 Task: Open a blank sheet, save the file as cake.txt Insert a picture of 'Cake' with name  ' Cake.png ' Apply border to the image, change style to Dotted Line, color Tan and width '2 pt'
Action: Mouse moved to (1325, 92)
Screenshot: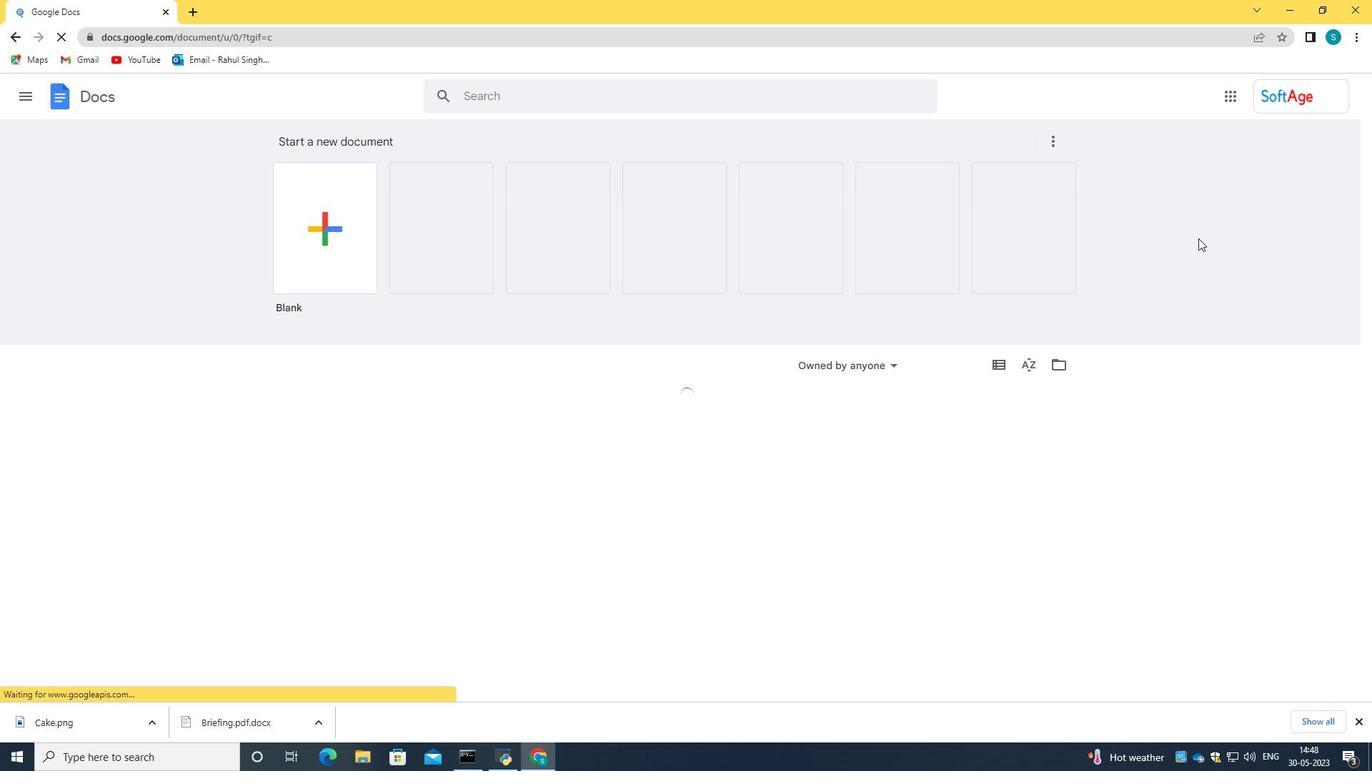 
Action: Mouse pressed left at (1325, 92)
Screenshot: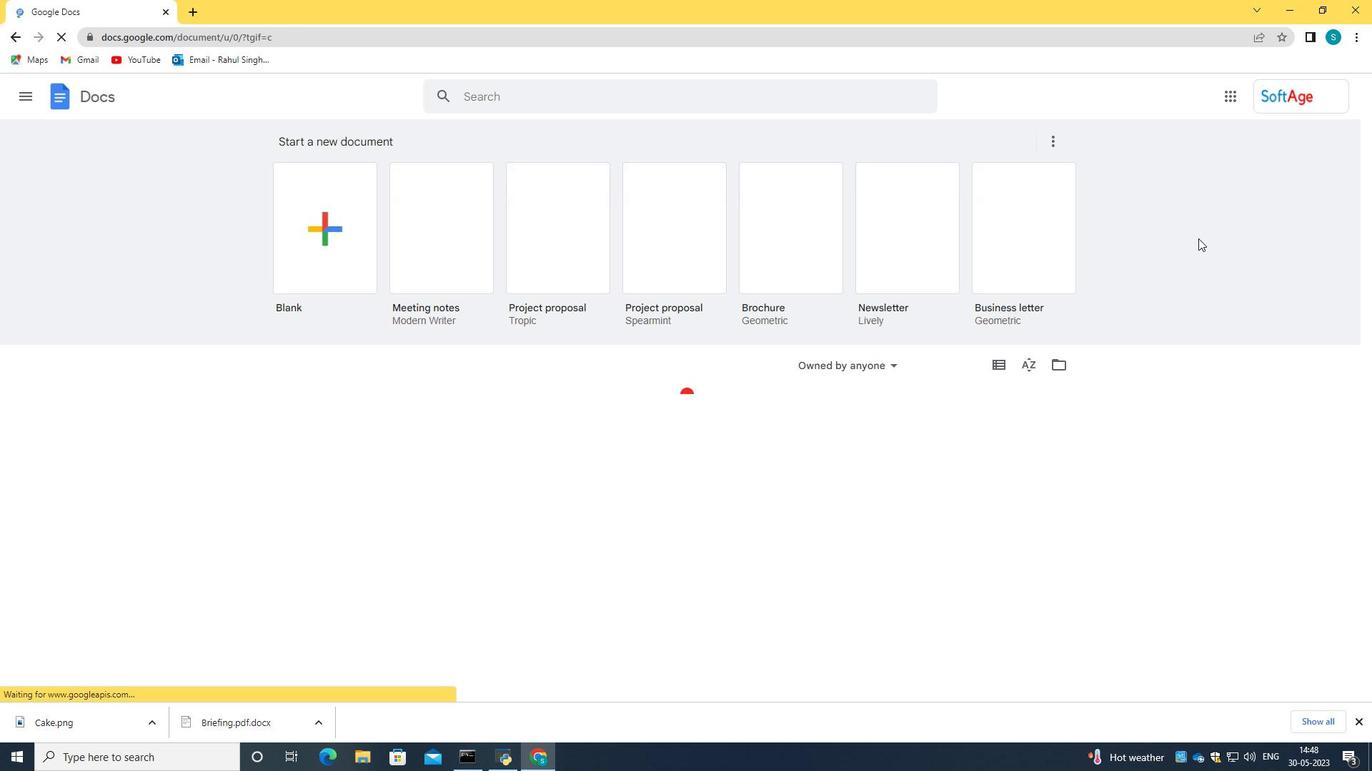 
Action: Mouse moved to (1204, 247)
Screenshot: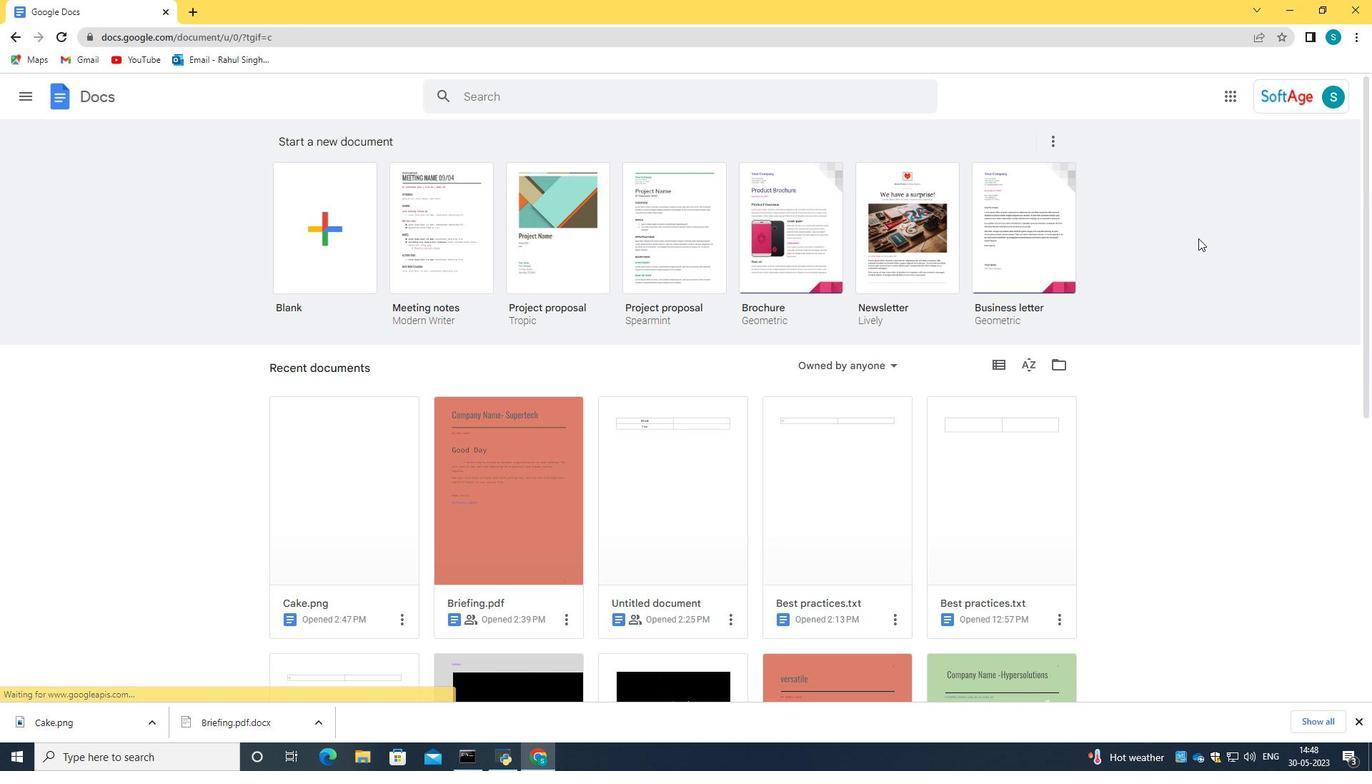 
Action: Mouse pressed left at (1204, 247)
Screenshot: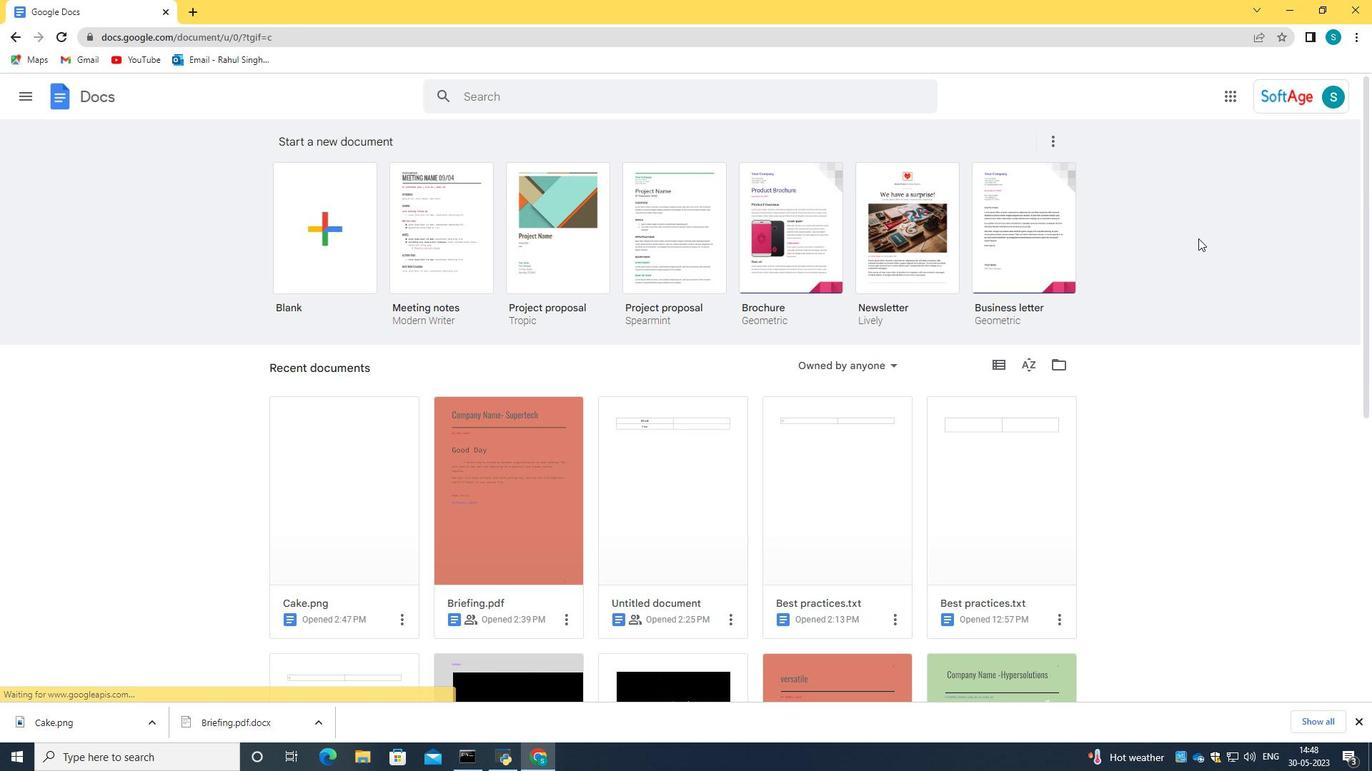 
Action: Mouse moved to (360, 243)
Screenshot: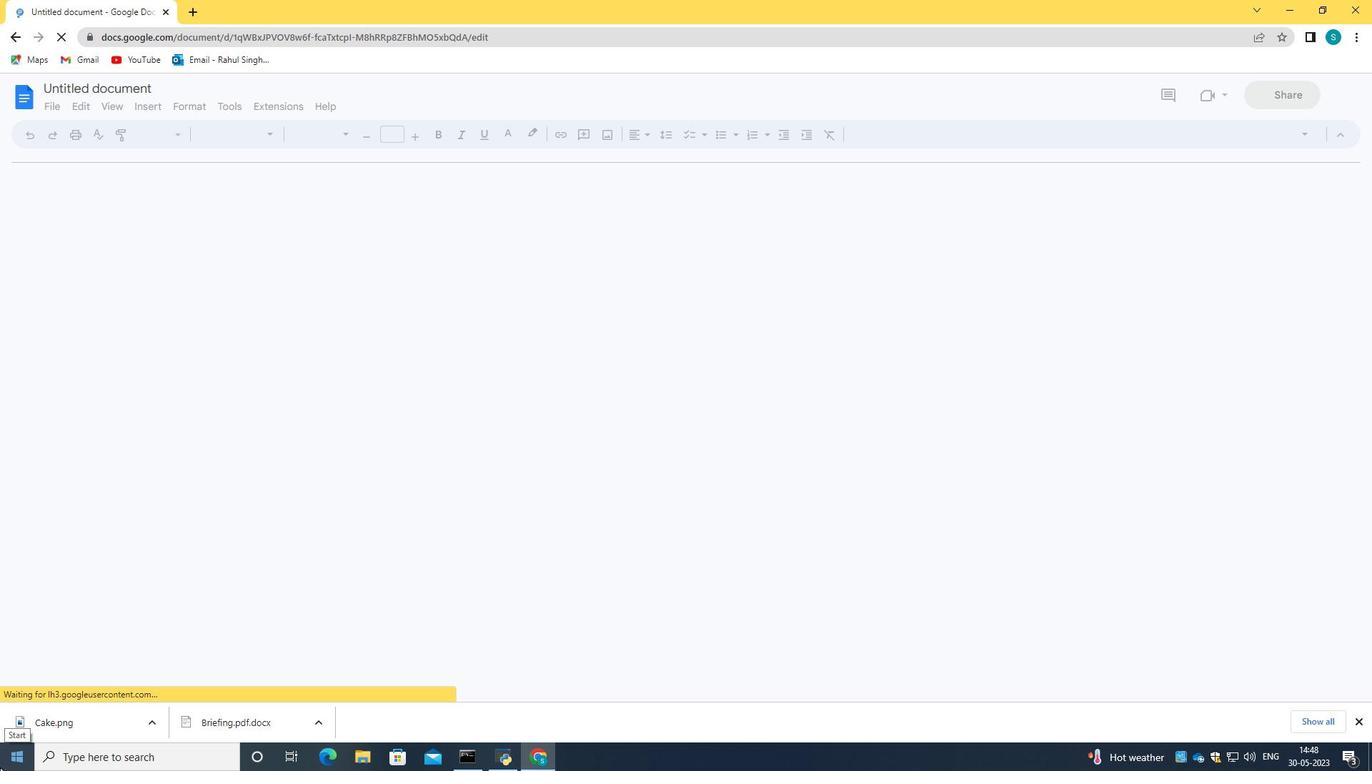 
Action: Mouse pressed left at (360, 243)
Screenshot: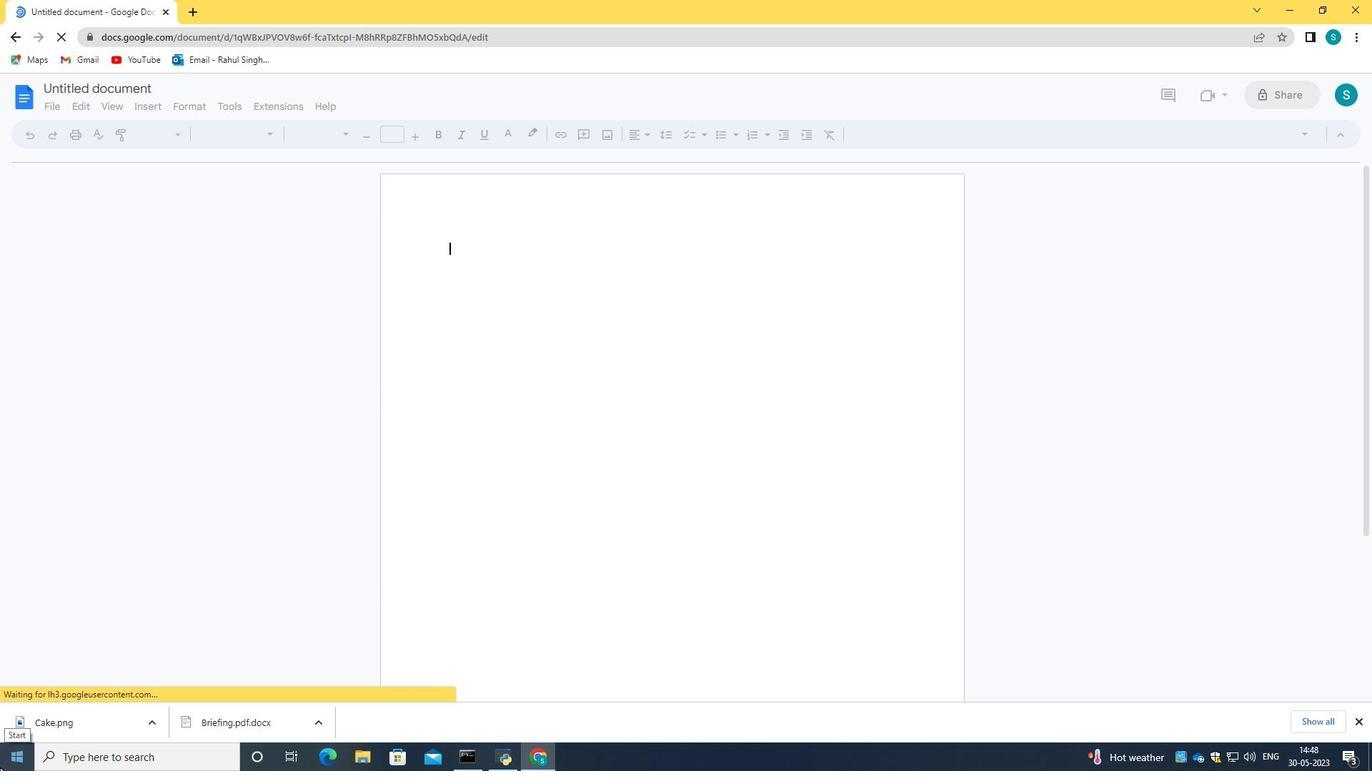
Action: Mouse moved to (525, 248)
Screenshot: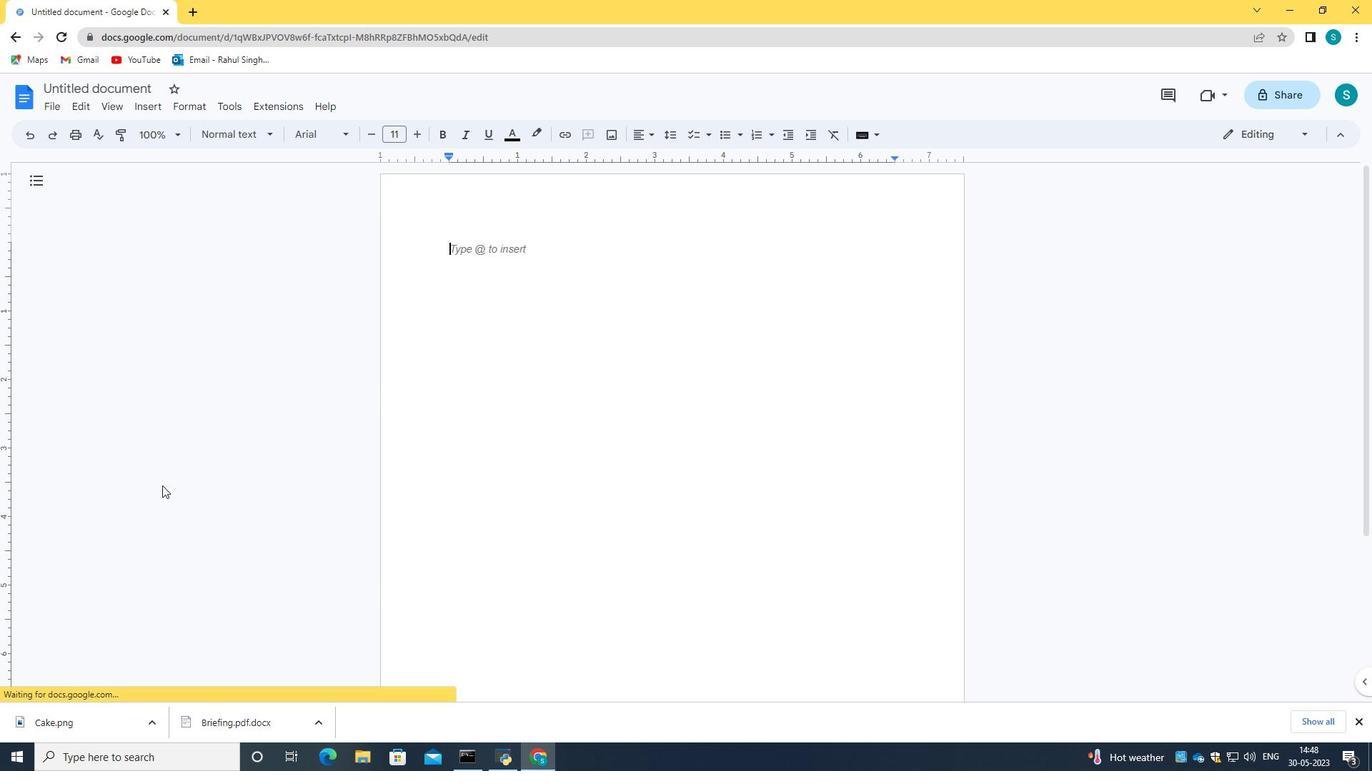 
Action: Mouse pressed left at (525, 248)
Screenshot: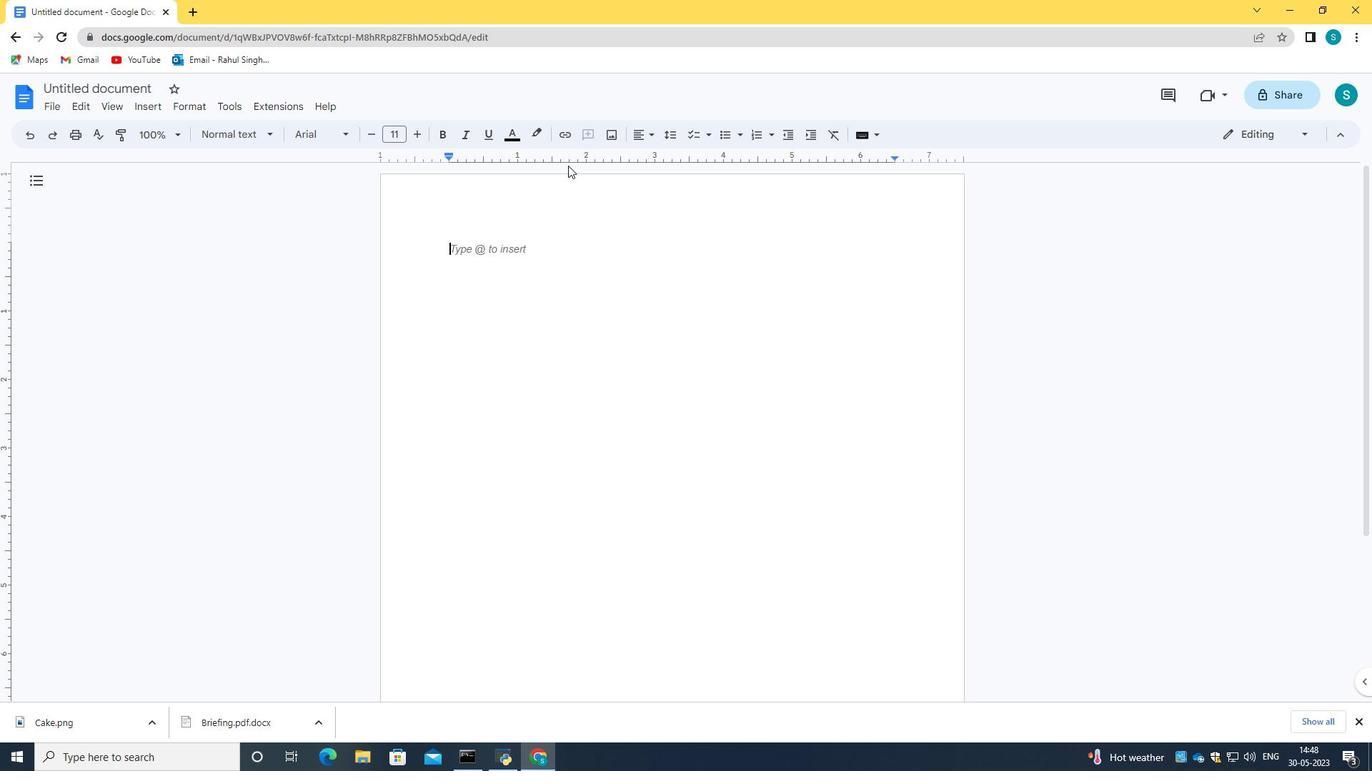 
Action: Mouse moved to (194, 10)
Screenshot: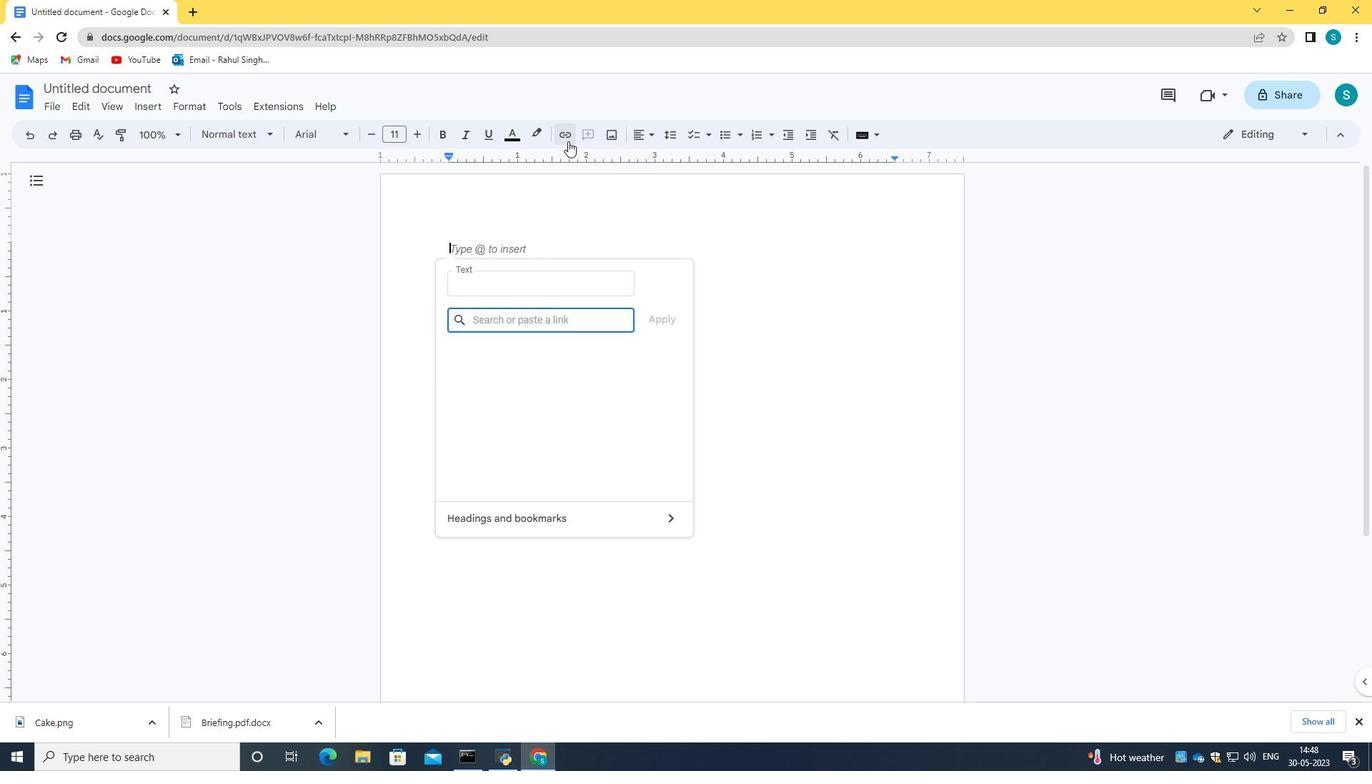 
Action: Mouse pressed left at (194, 10)
Screenshot: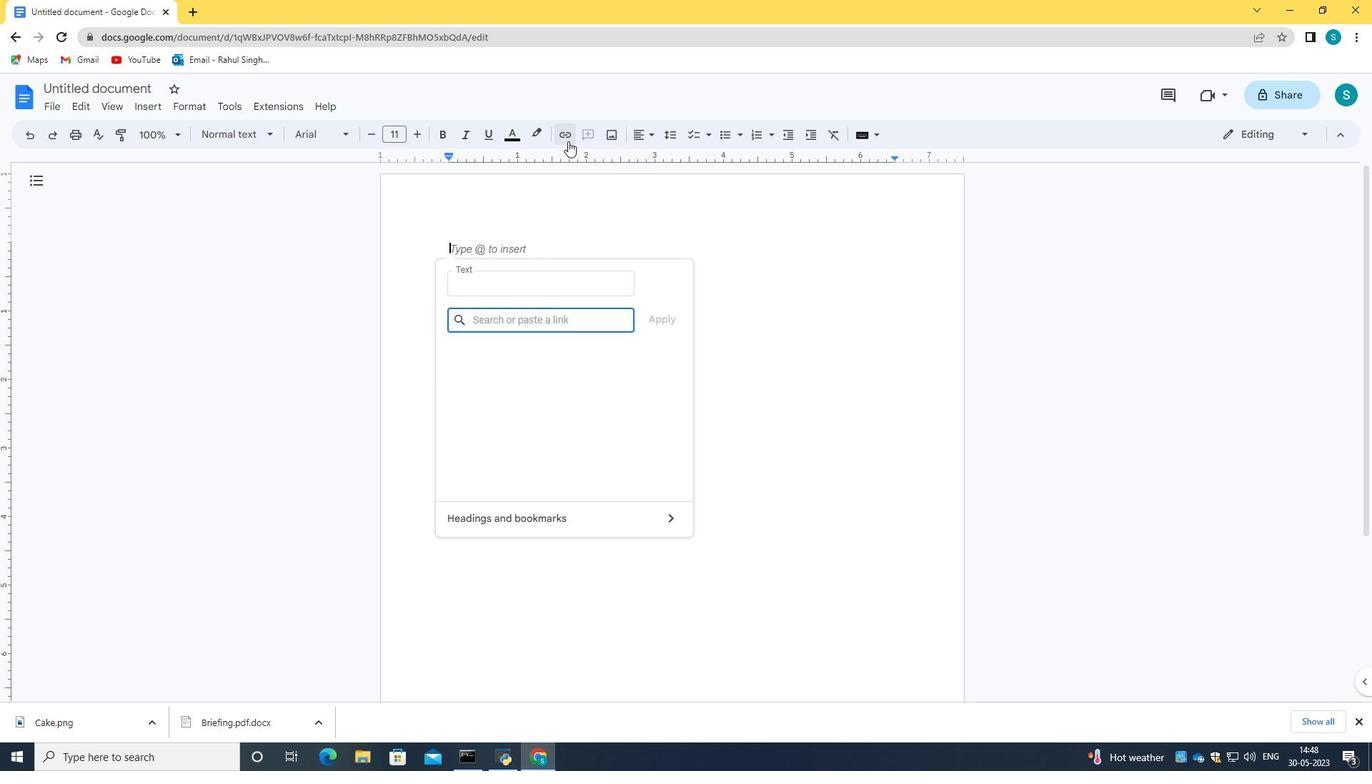 
Action: Mouse moved to (78, 0)
Screenshot: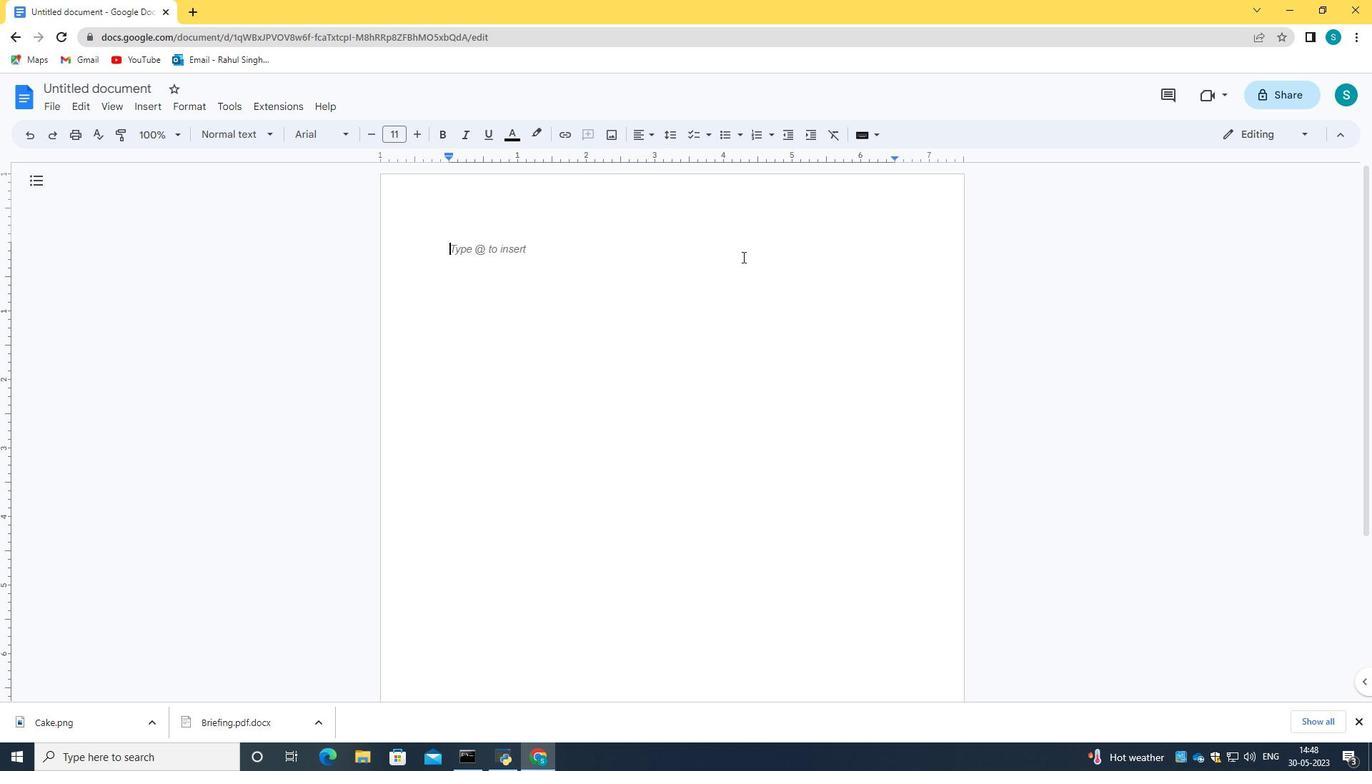 
Action: Mouse pressed left at (78, 0)
Screenshot: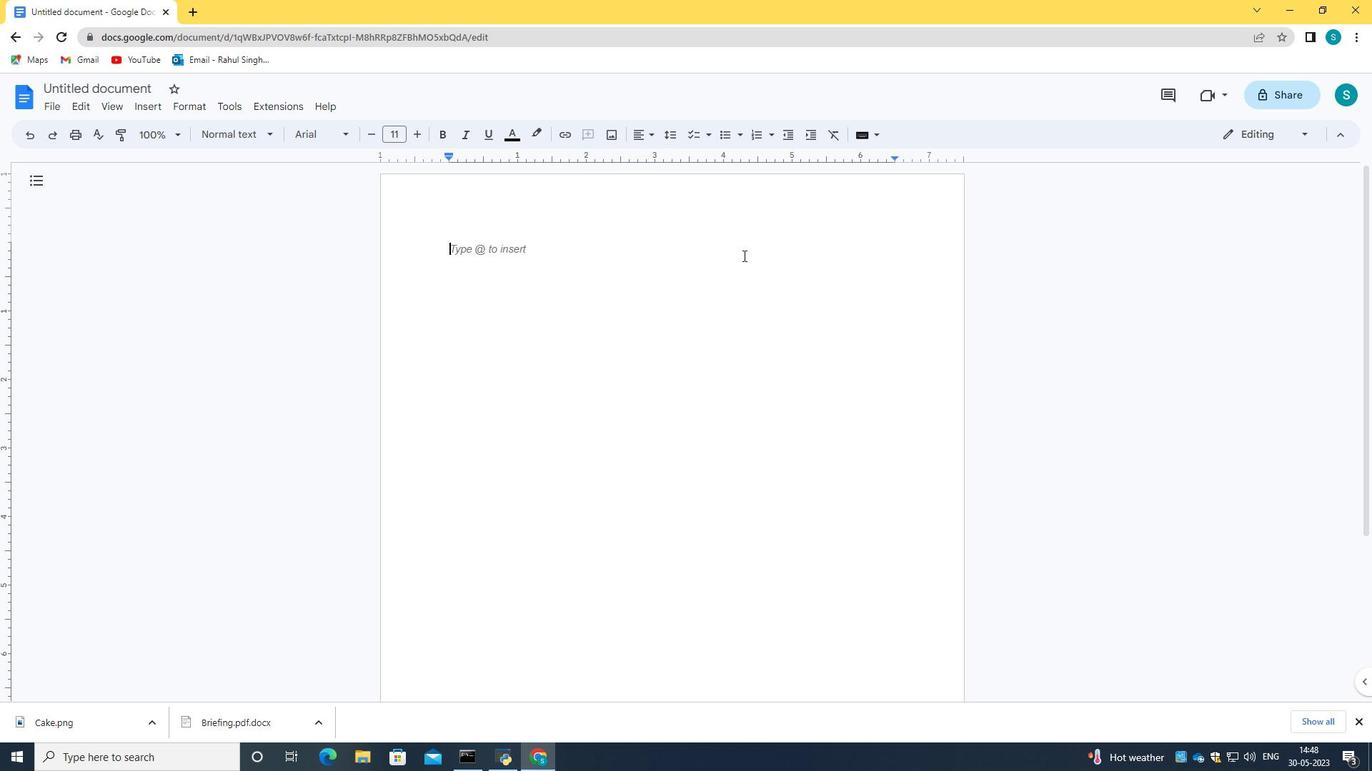 
Action: Mouse moved to (82, 87)
Screenshot: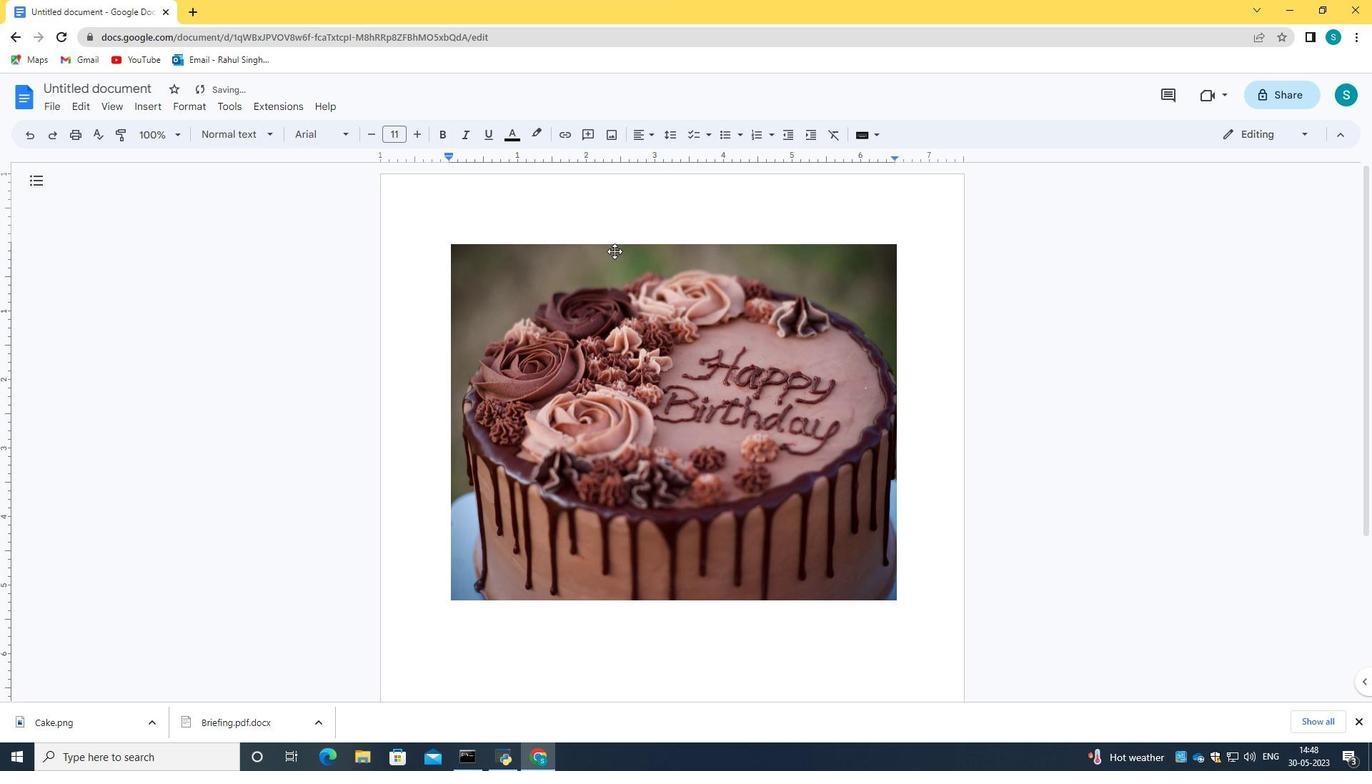
Action: Mouse pressed left at (82, 87)
Screenshot: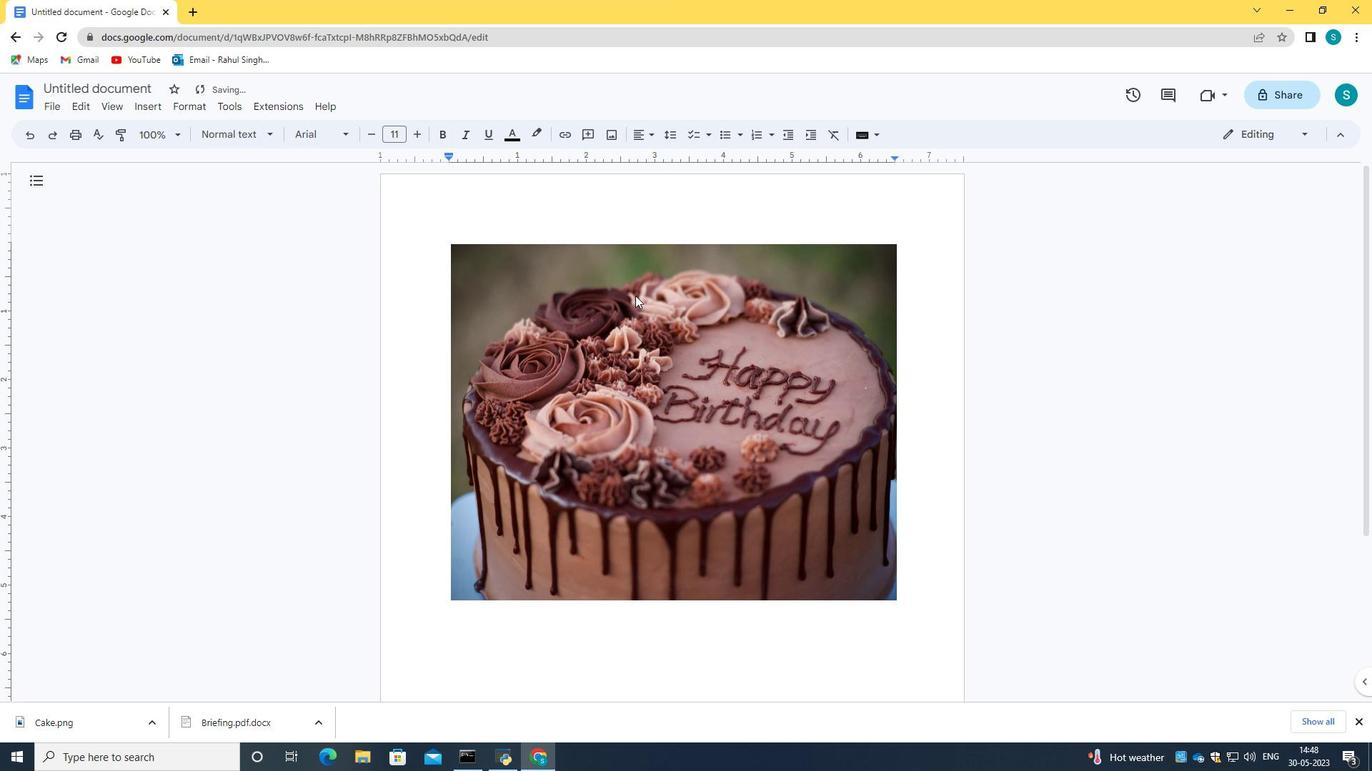 
Action: Key pressed <Key.caps_lock>C<Key.caps_lock>ale<Key.backspace><Key.backspace>ke.png
Screenshot: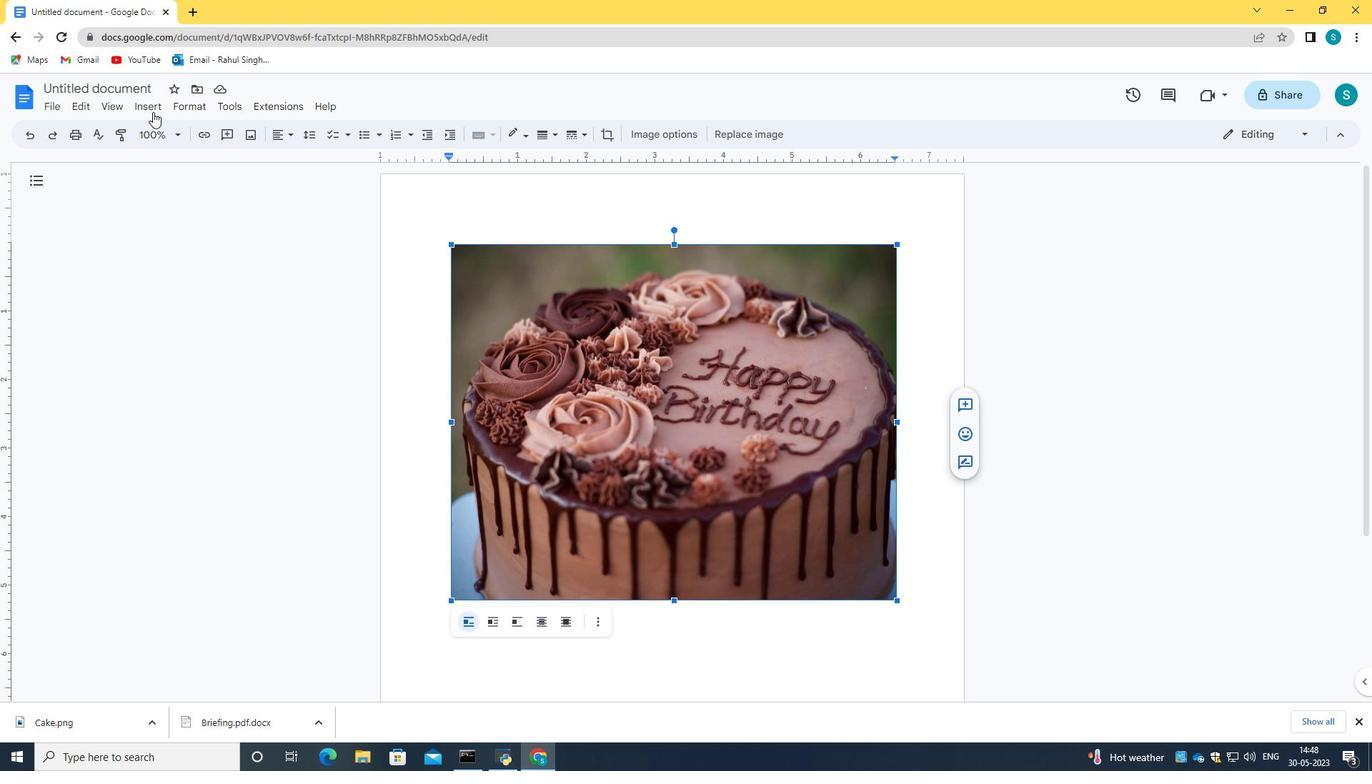 
Action: Mouse moved to (202, 82)
Screenshot: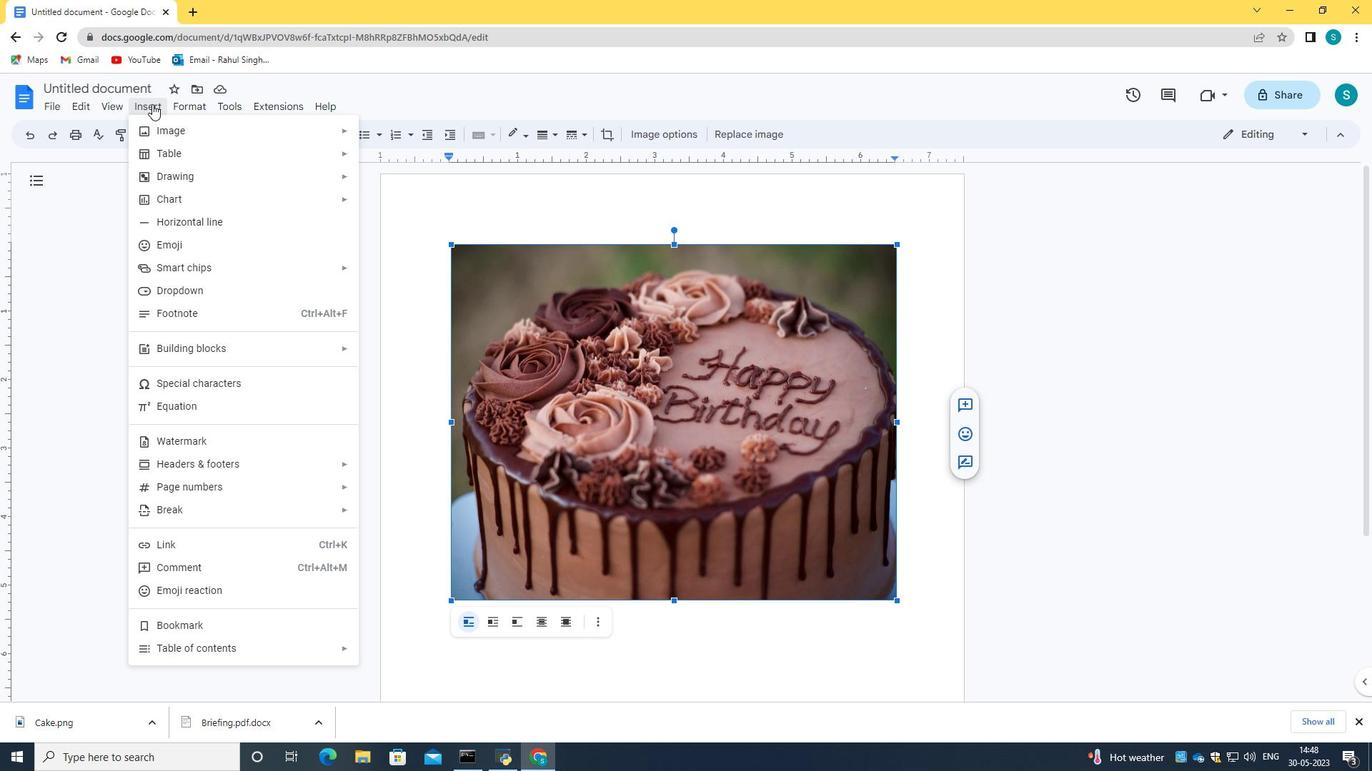 
Action: Mouse pressed left at (202, 82)
Screenshot: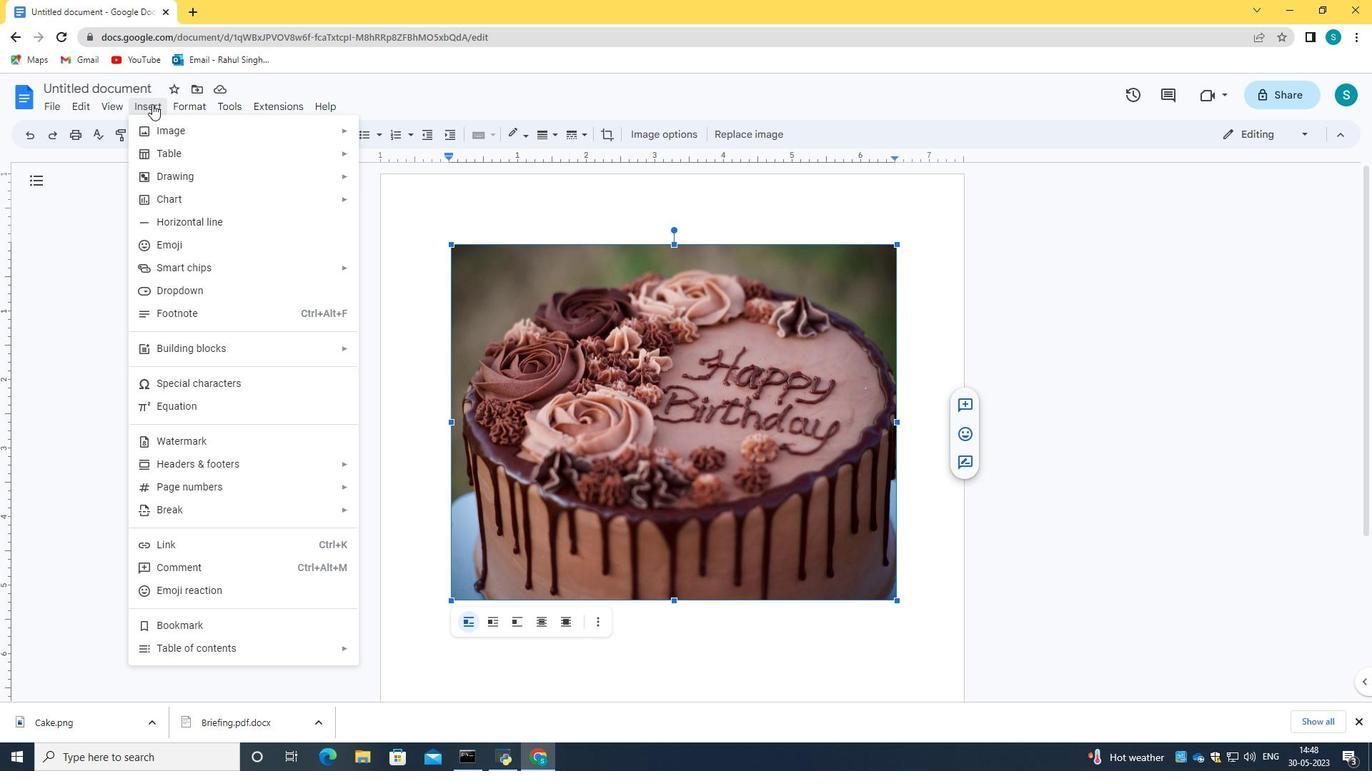 
Action: Mouse moved to (254, 14)
Screenshot: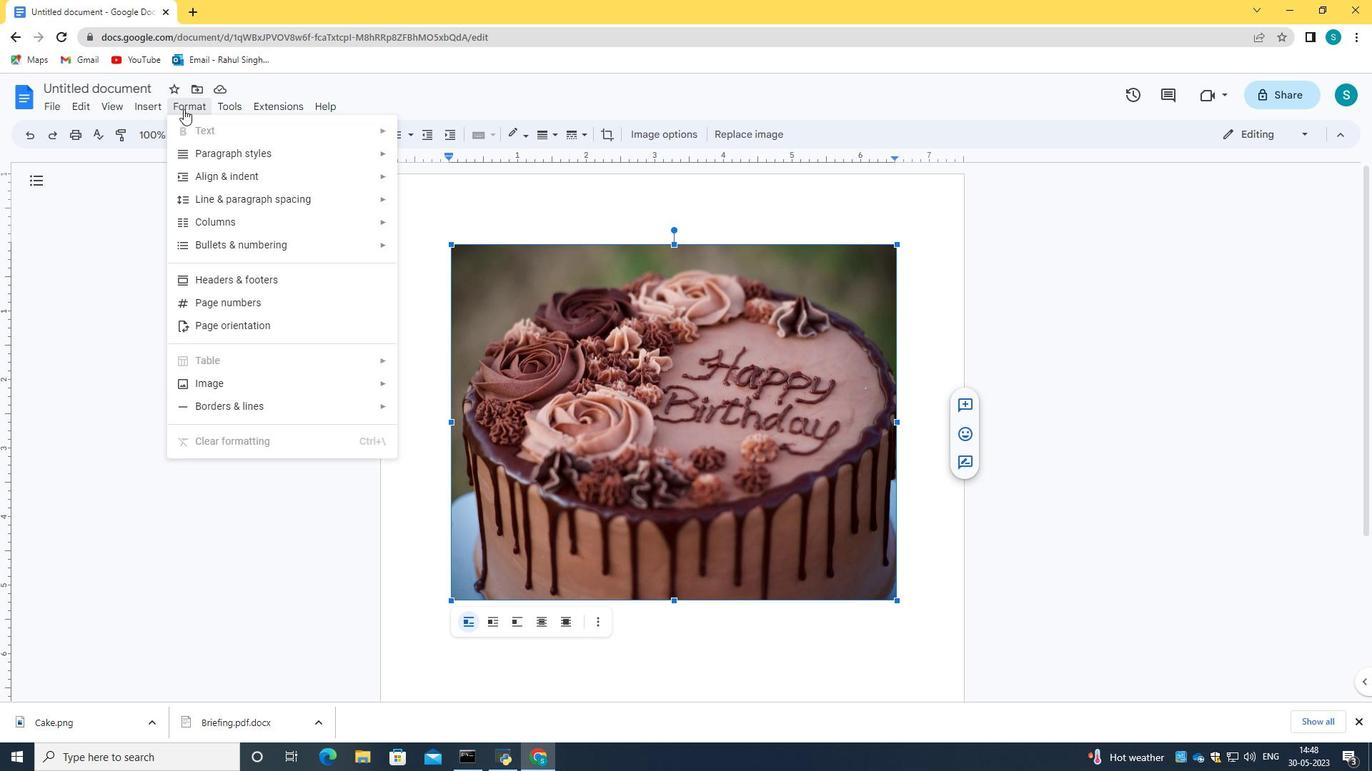 
Action: Mouse pressed left at (254, 14)
Screenshot: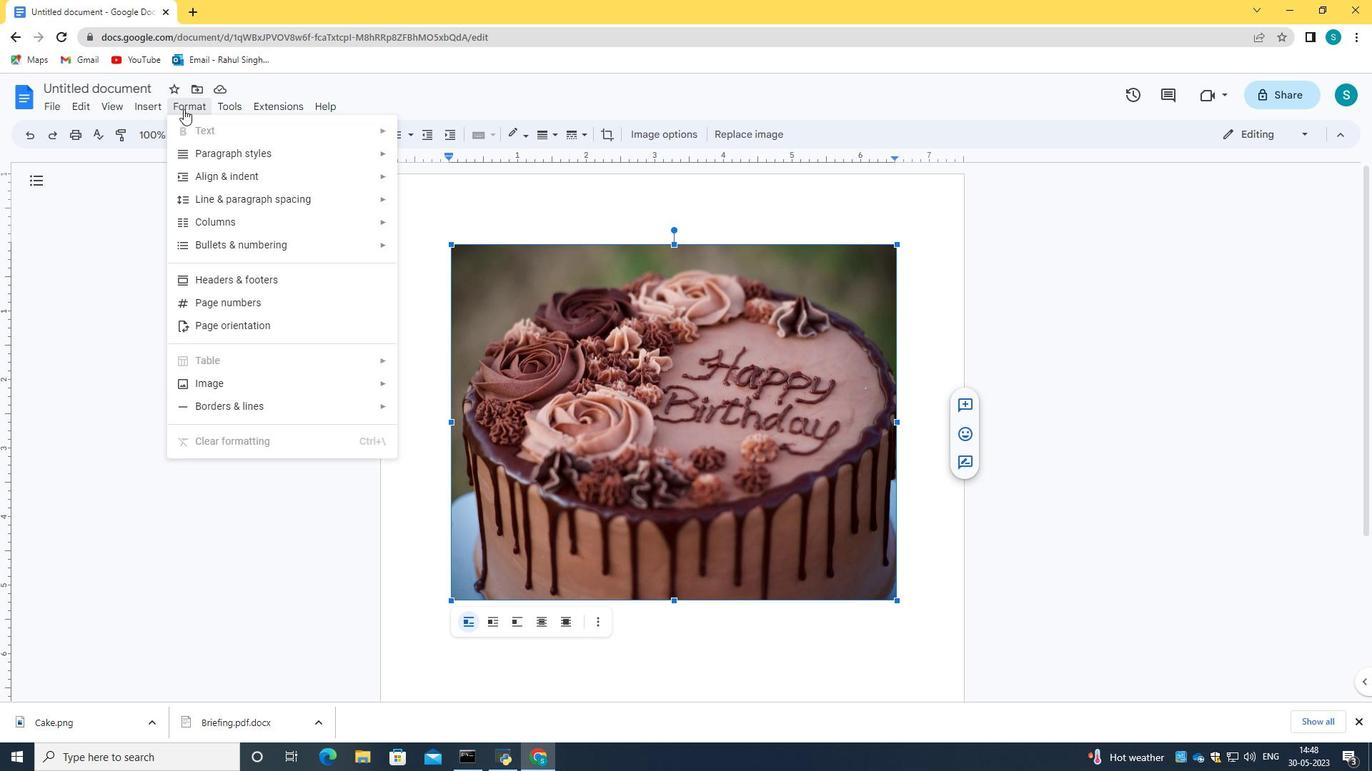 
Action: Mouse moved to (194, 34)
Screenshot: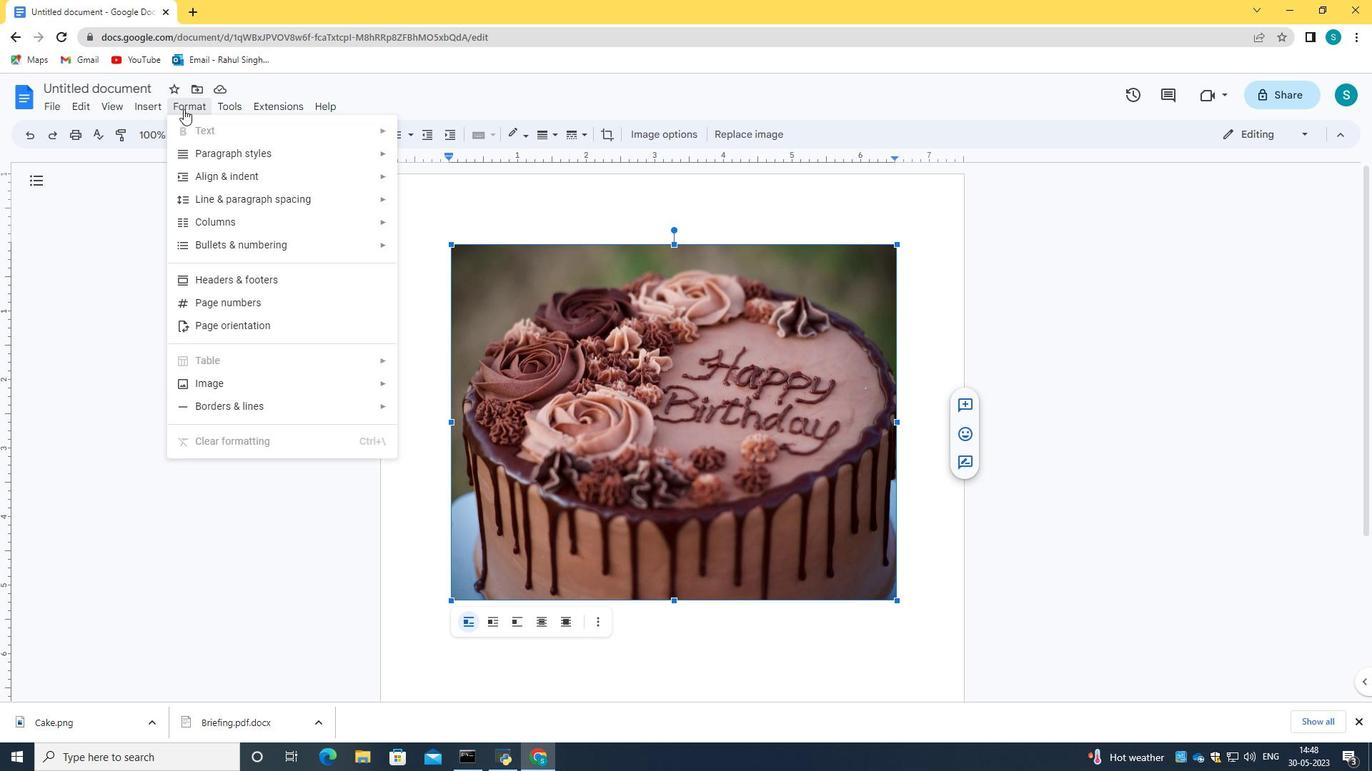 
Action: Mouse pressed left at (194, 34)
Screenshot: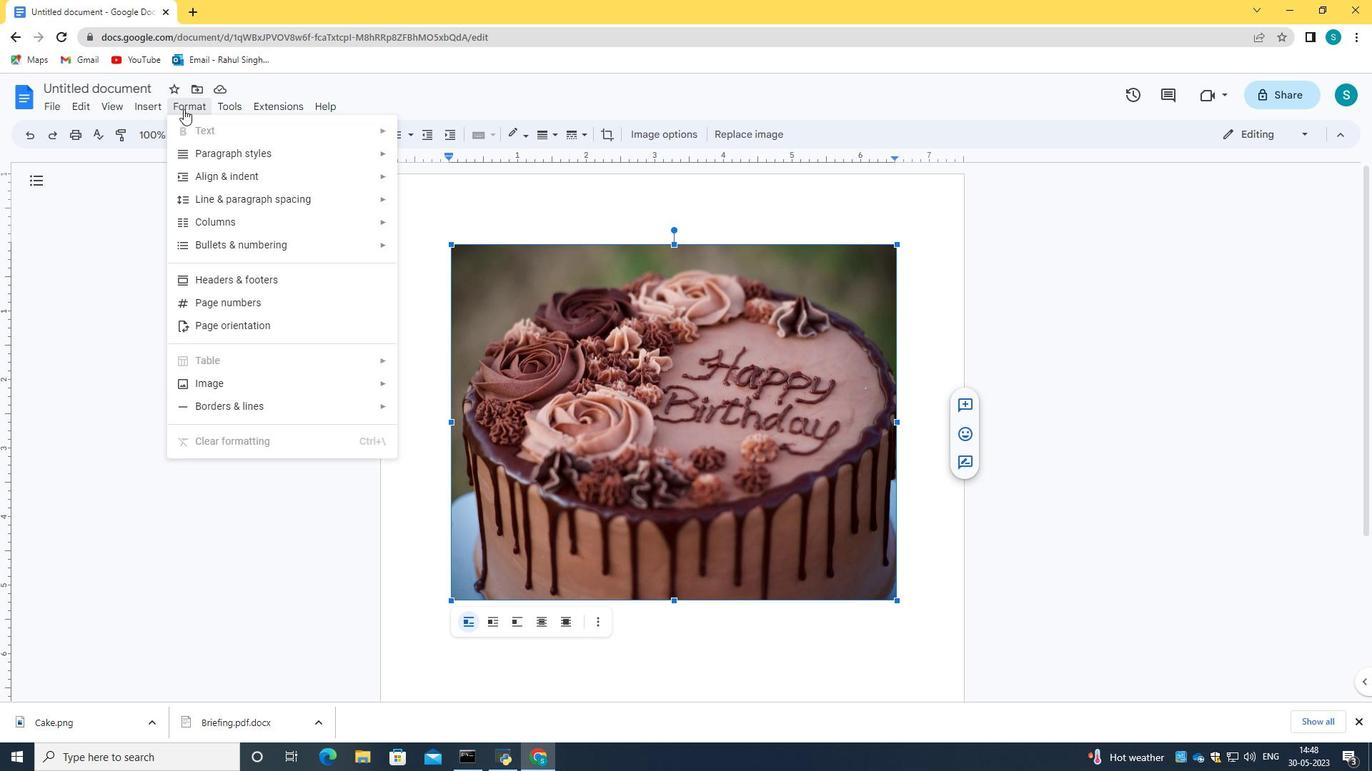 
Action: Key pressed pic<Key.space>of<Key.space>ca
Screenshot: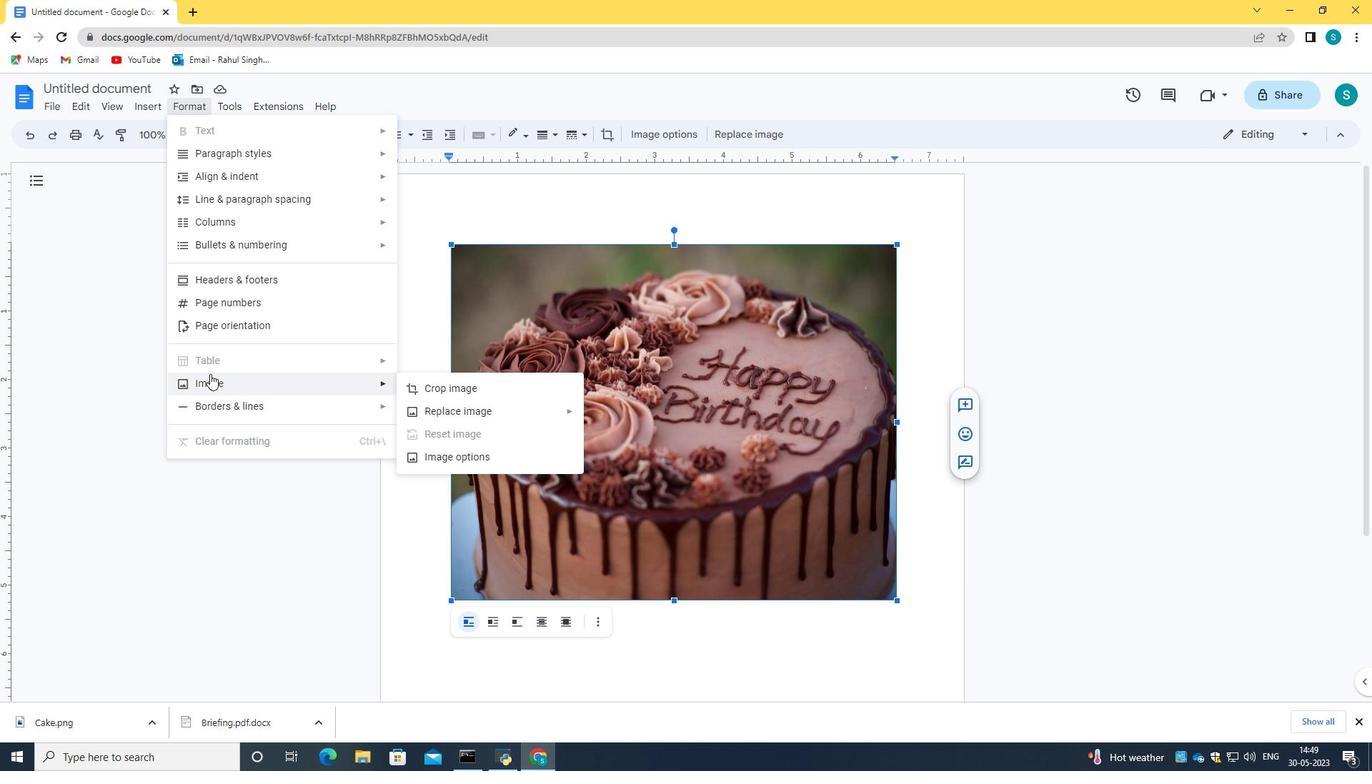 
Action: Mouse moved to (1305, 92)
Screenshot: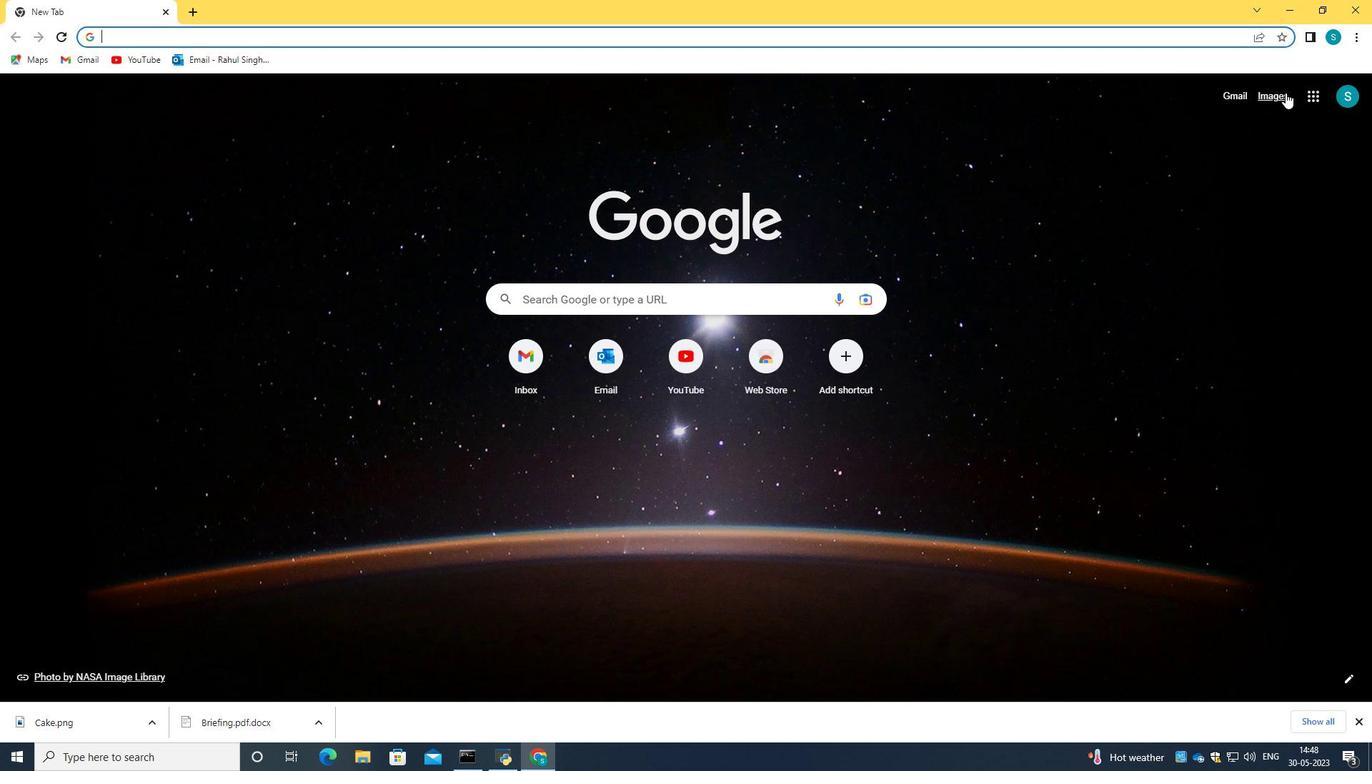 
Action: Mouse pressed left at (1305, 92)
Screenshot: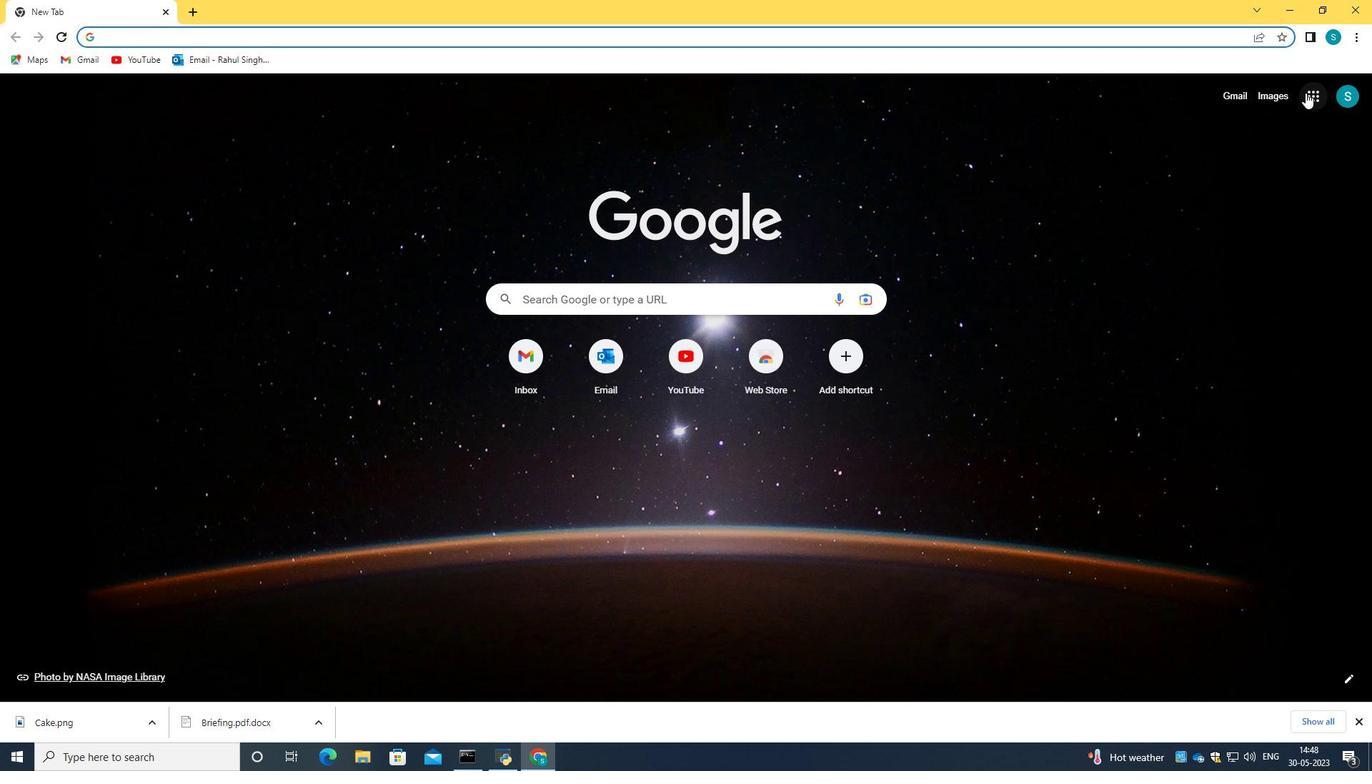 
Action: Mouse moved to (1198, 238)
Screenshot: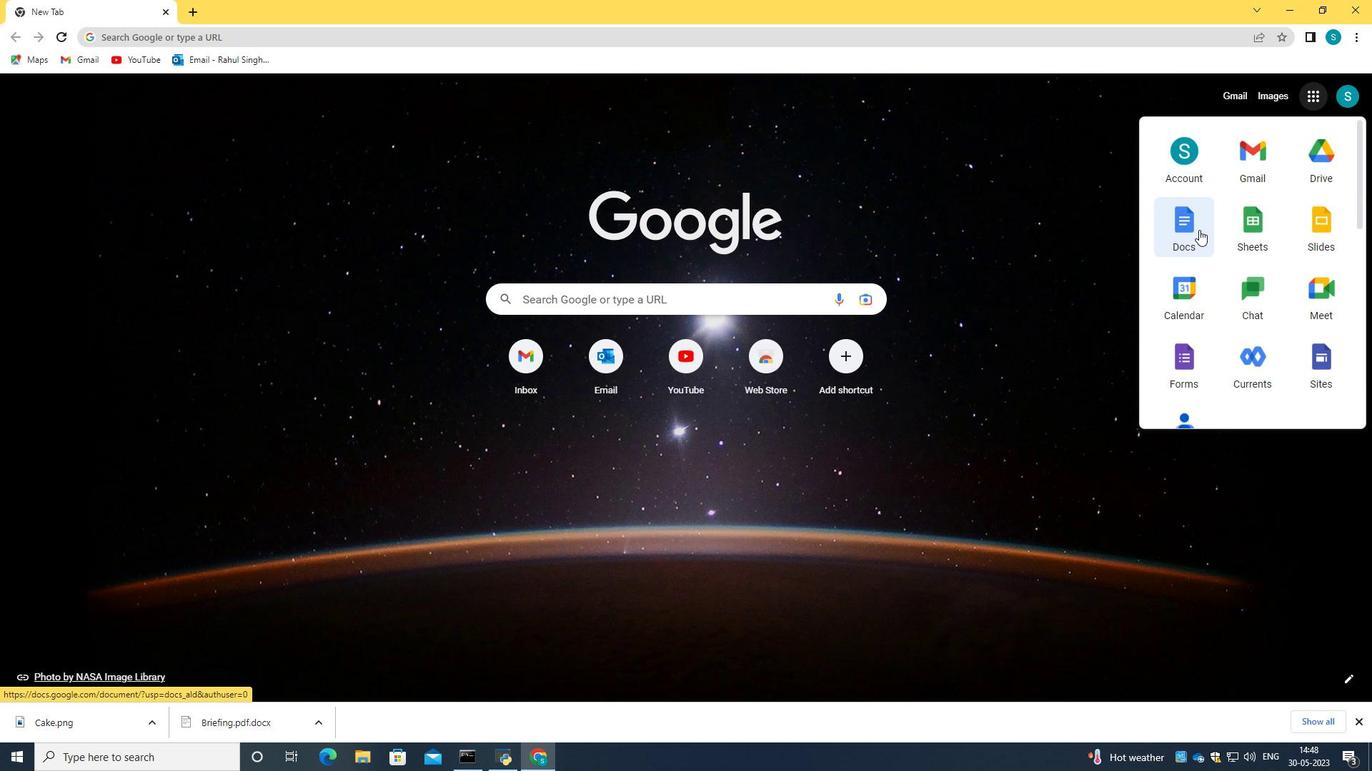 
Action: Mouse pressed left at (1198, 238)
Screenshot: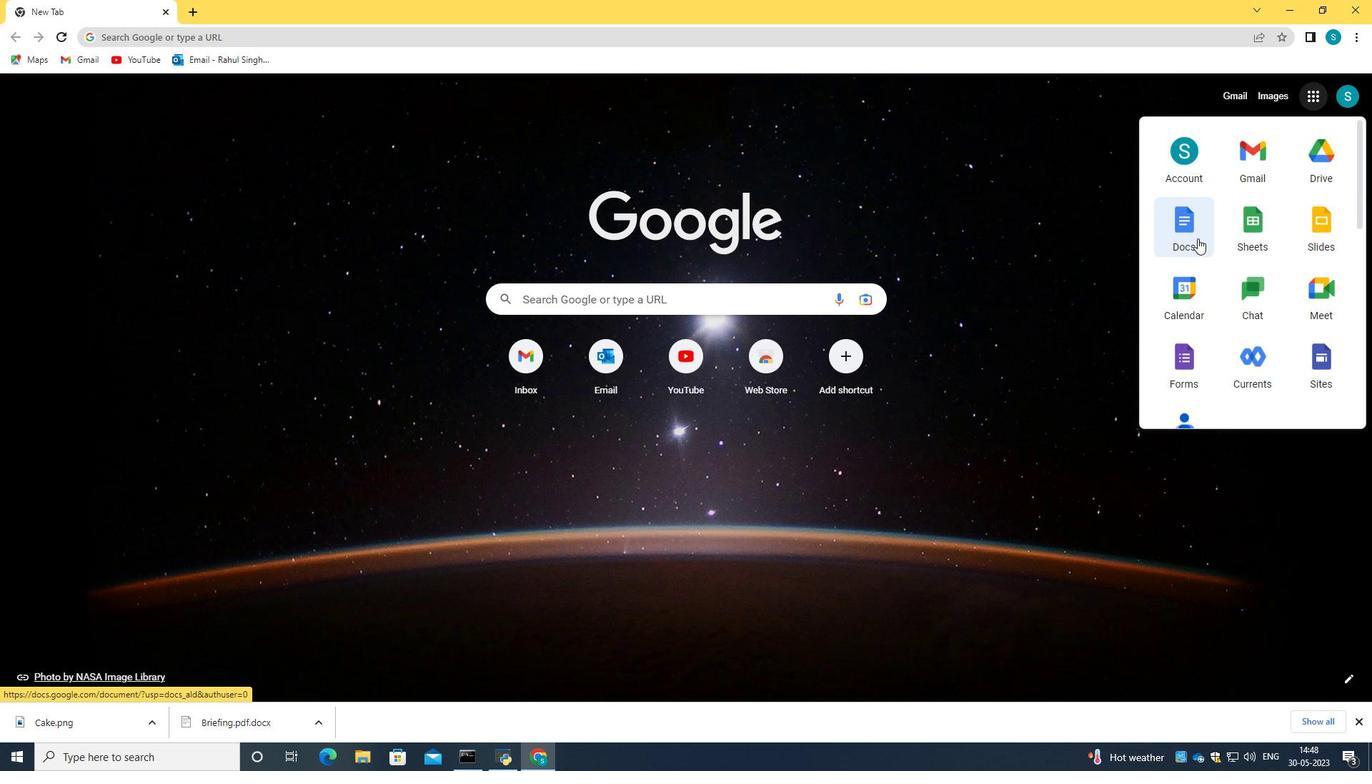 
Action: Mouse moved to (353, 255)
Screenshot: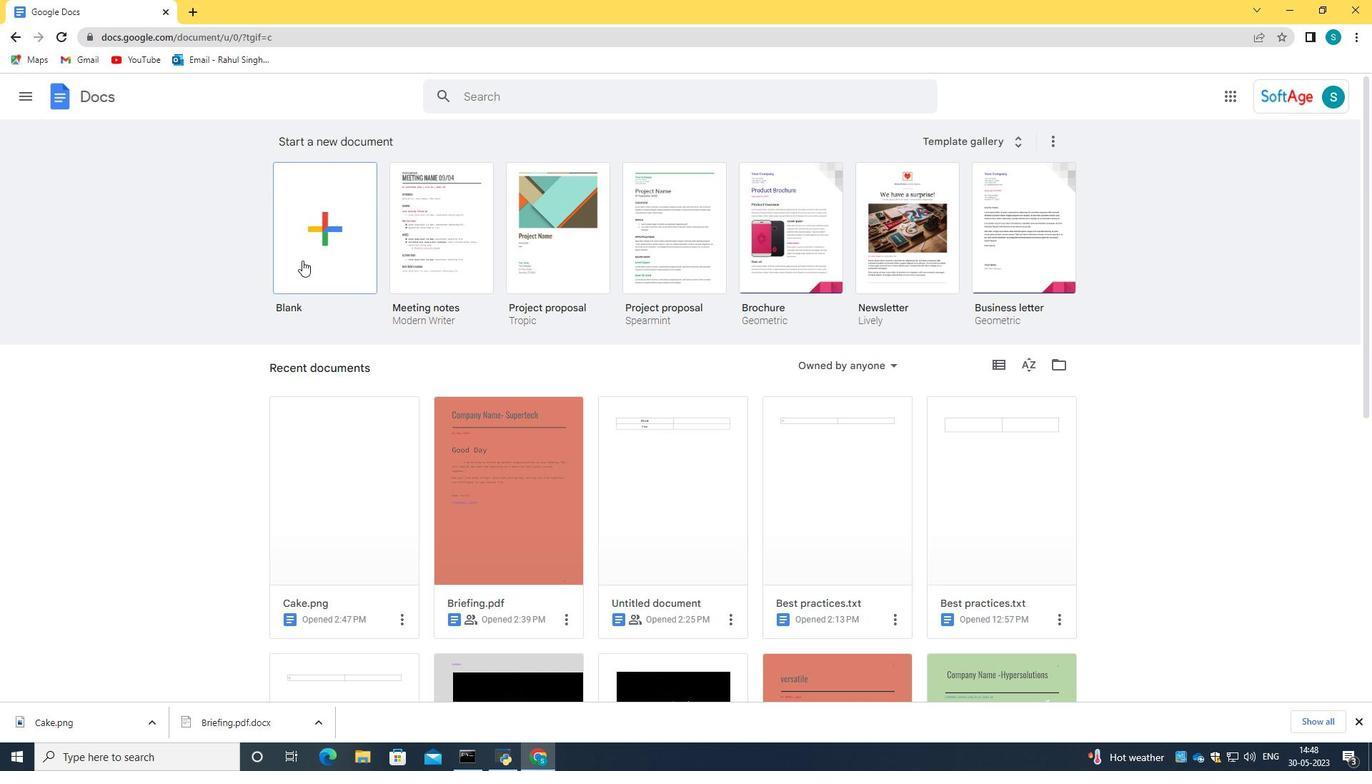 
Action: Mouse pressed left at (353, 255)
Screenshot: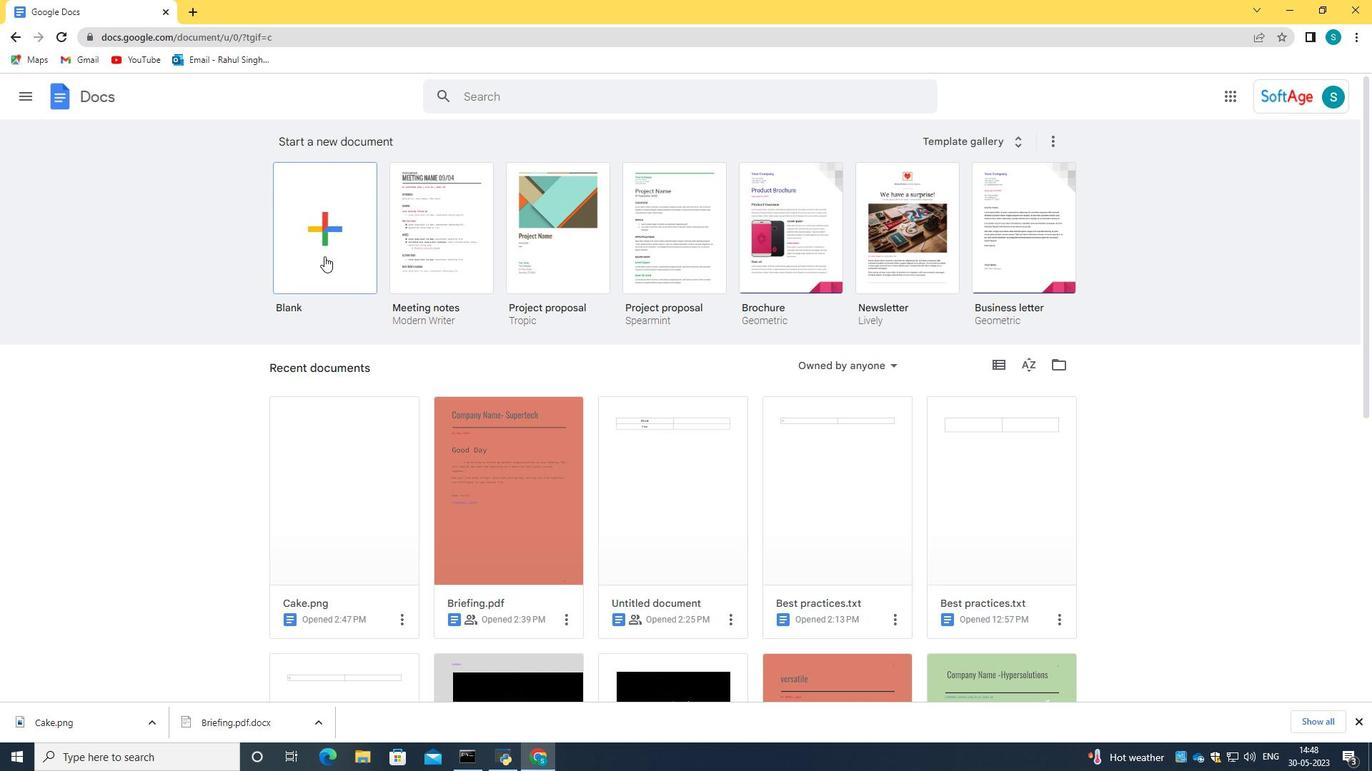 
Action: Mouse moved to (568, 141)
Screenshot: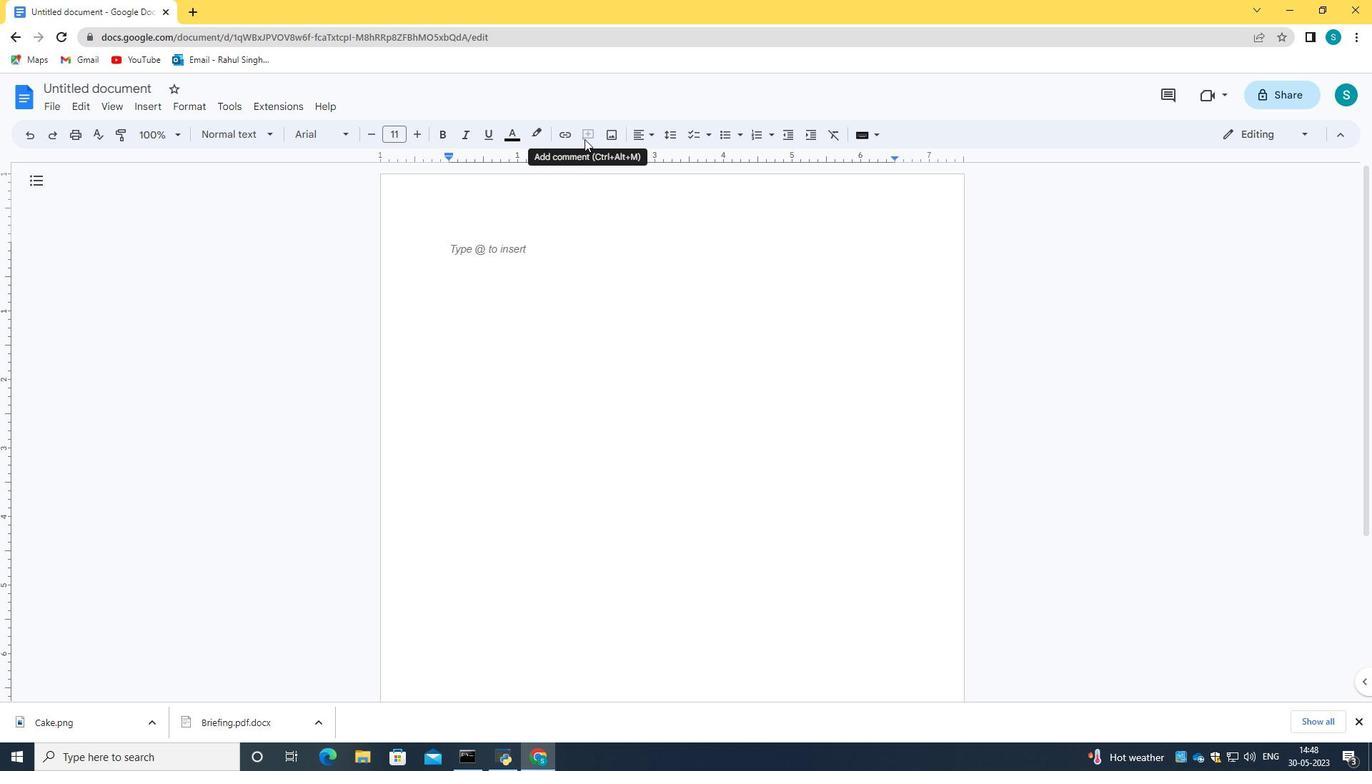 
Action: Mouse pressed left at (568, 141)
Screenshot: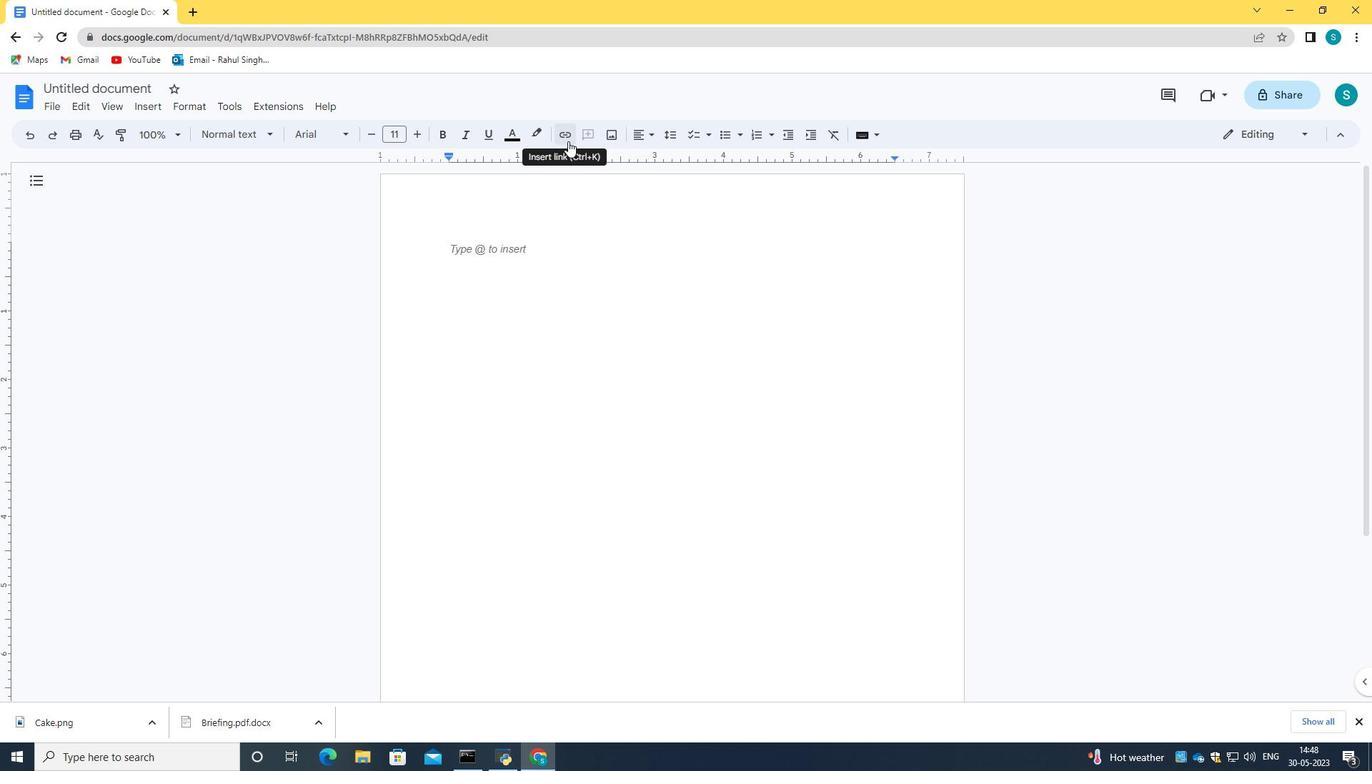 
Action: Mouse pressed left at (568, 141)
Screenshot: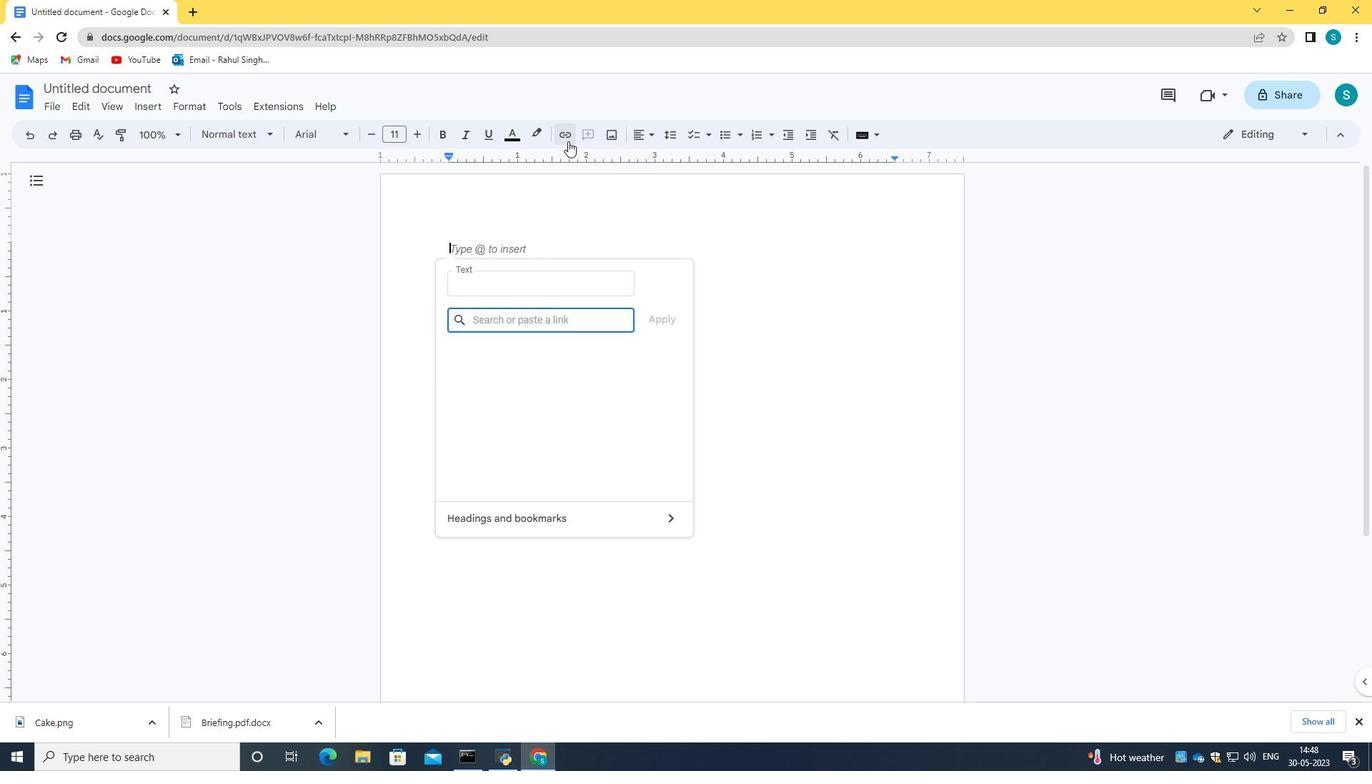 
Action: Mouse moved to (742, 257)
Screenshot: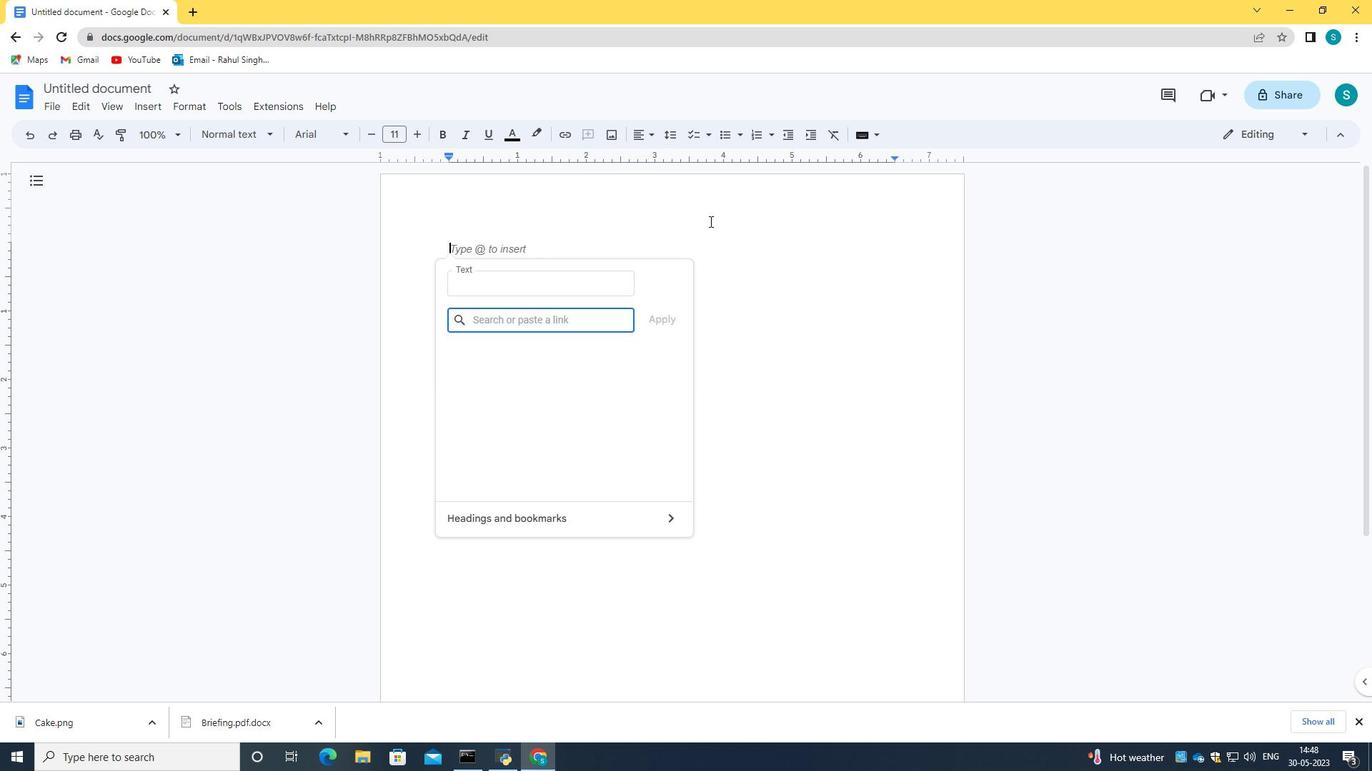 
Action: Mouse pressed left at (742, 257)
Screenshot: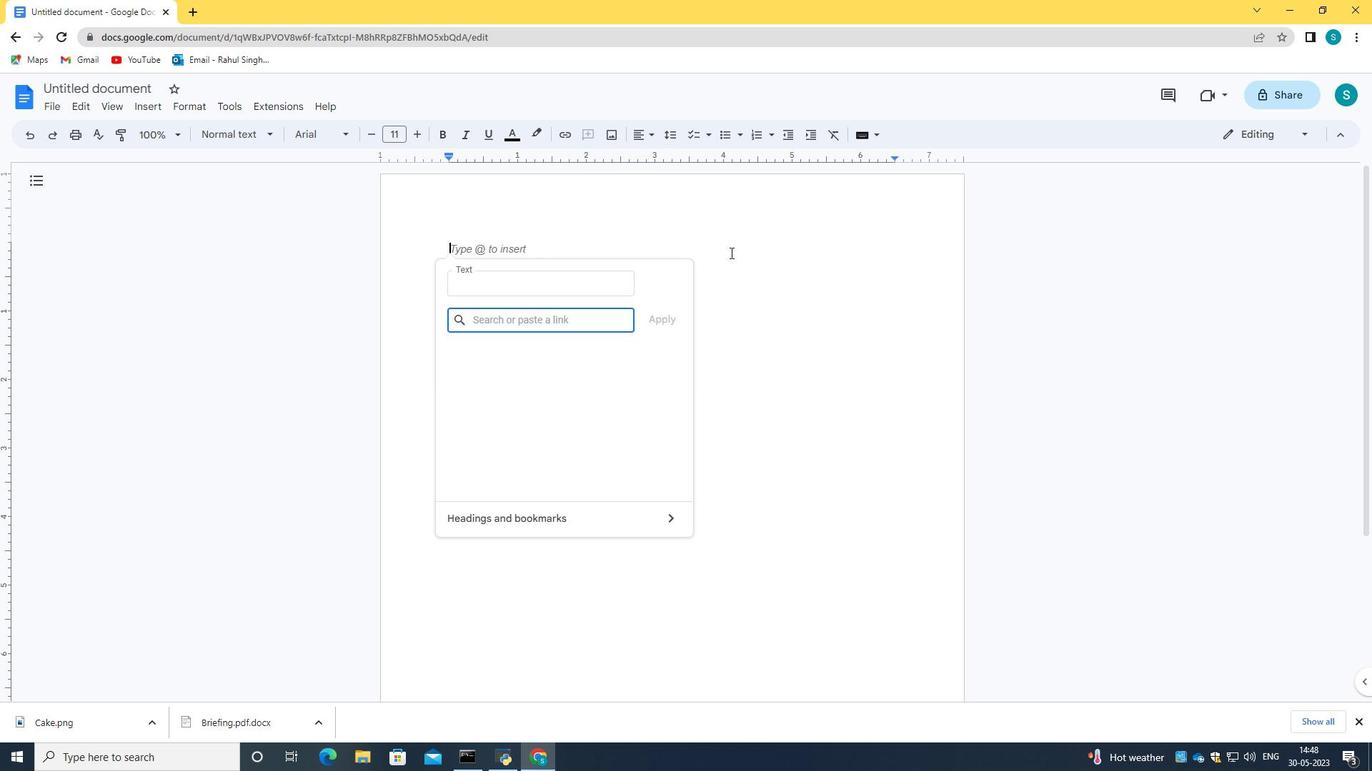 
Action: Mouse moved to (616, 132)
Screenshot: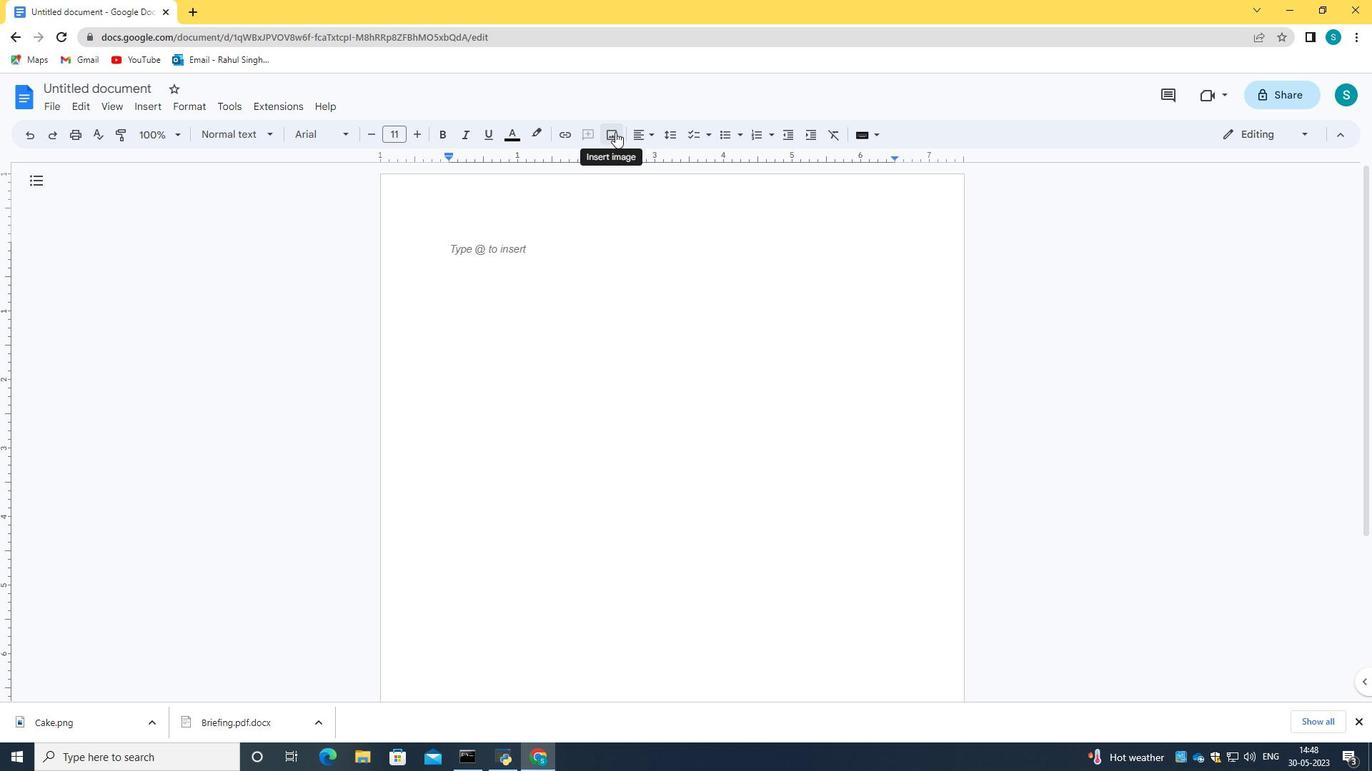 
Action: Mouse pressed left at (616, 132)
Screenshot: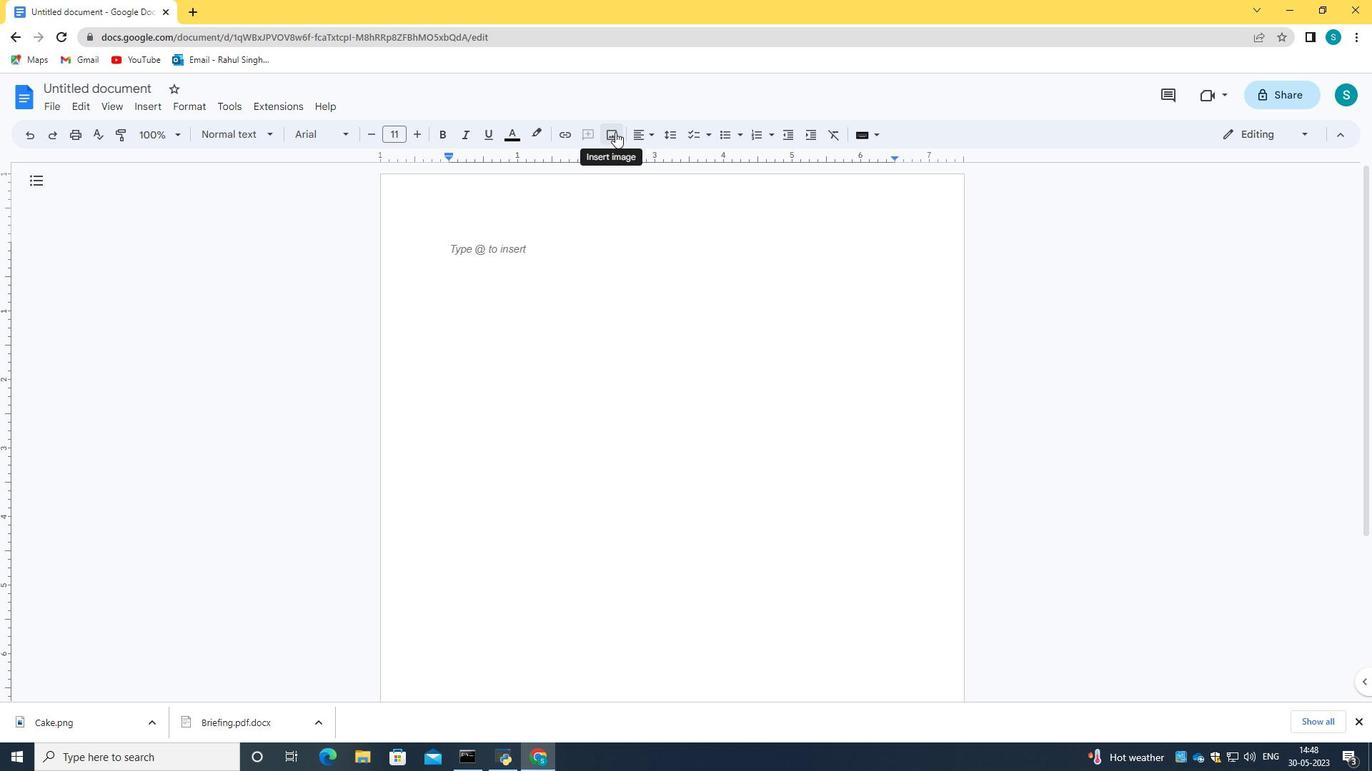 
Action: Mouse moved to (671, 155)
Screenshot: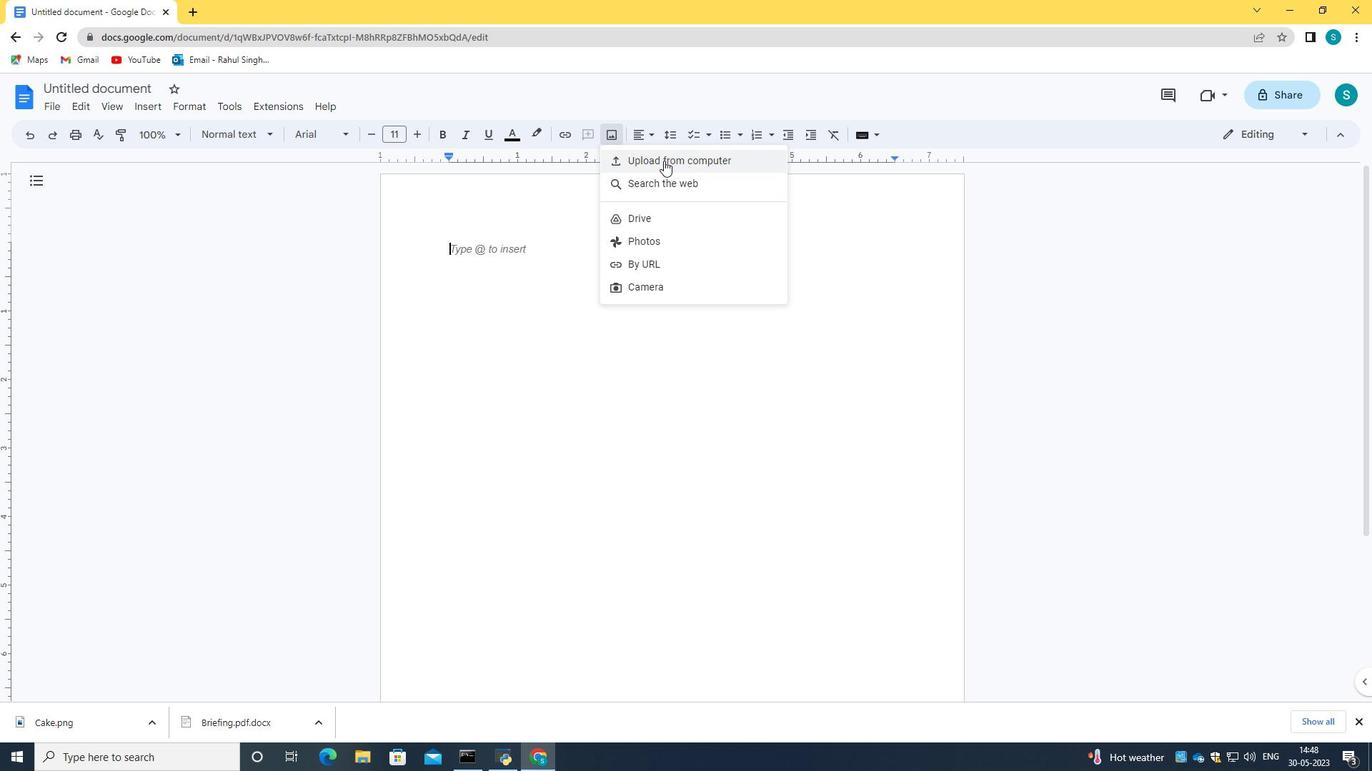 
Action: Mouse pressed left at (671, 155)
Screenshot: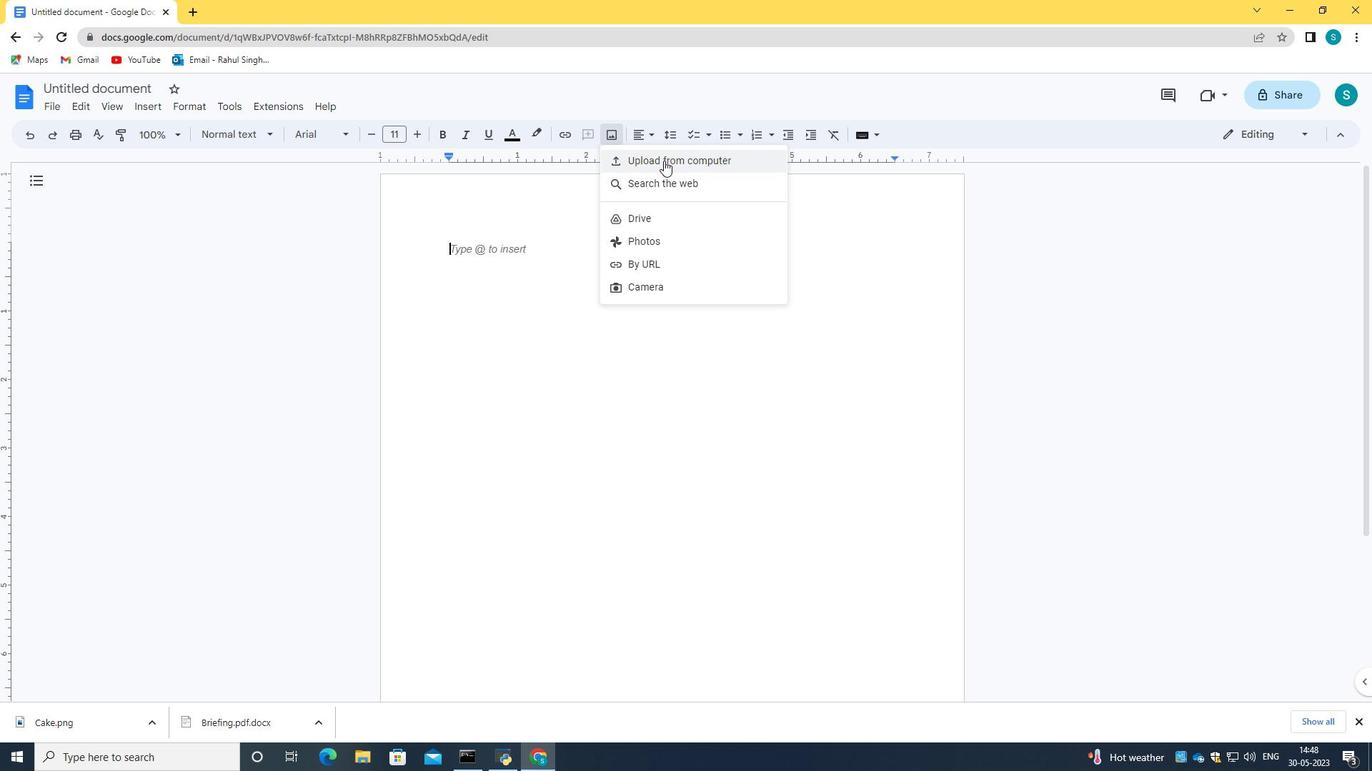 
Action: Mouse moved to (195, 208)
Screenshot: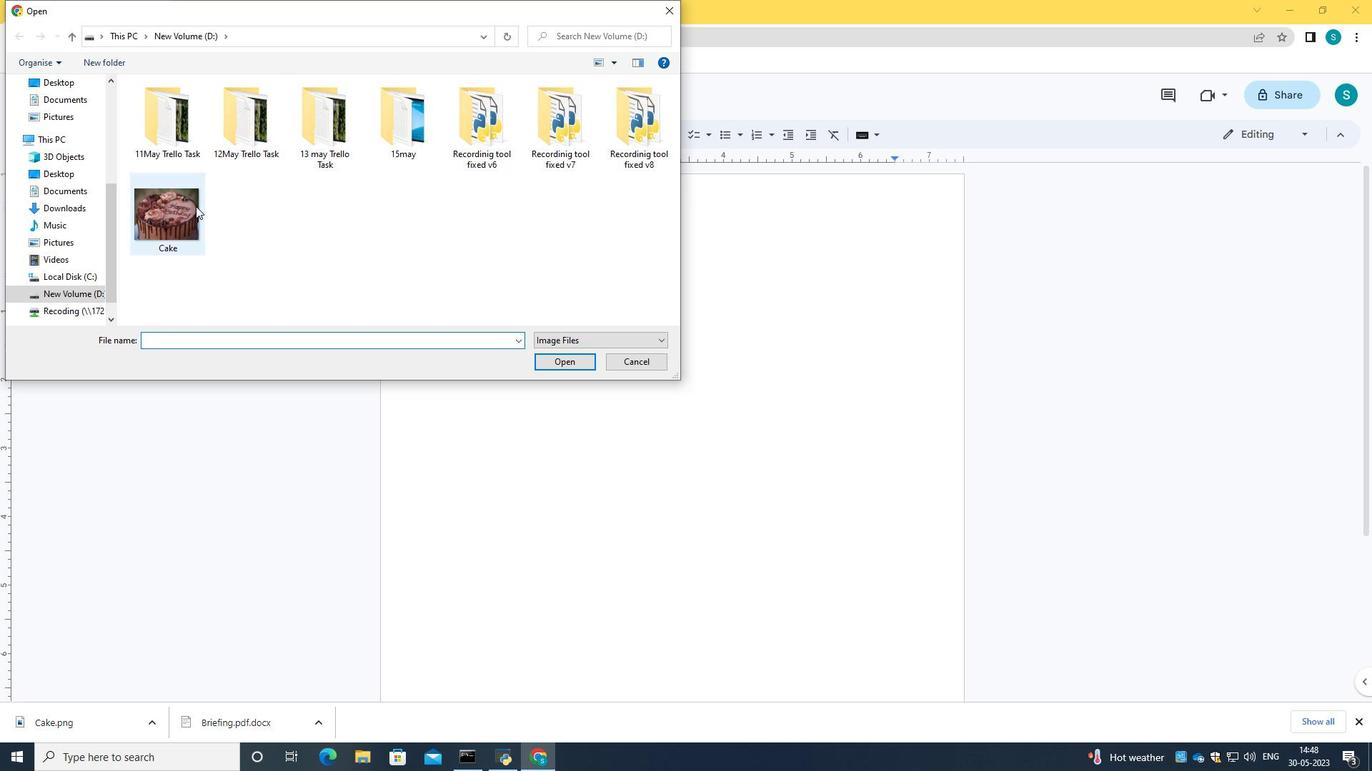 
Action: Mouse pressed left at (195, 208)
Screenshot: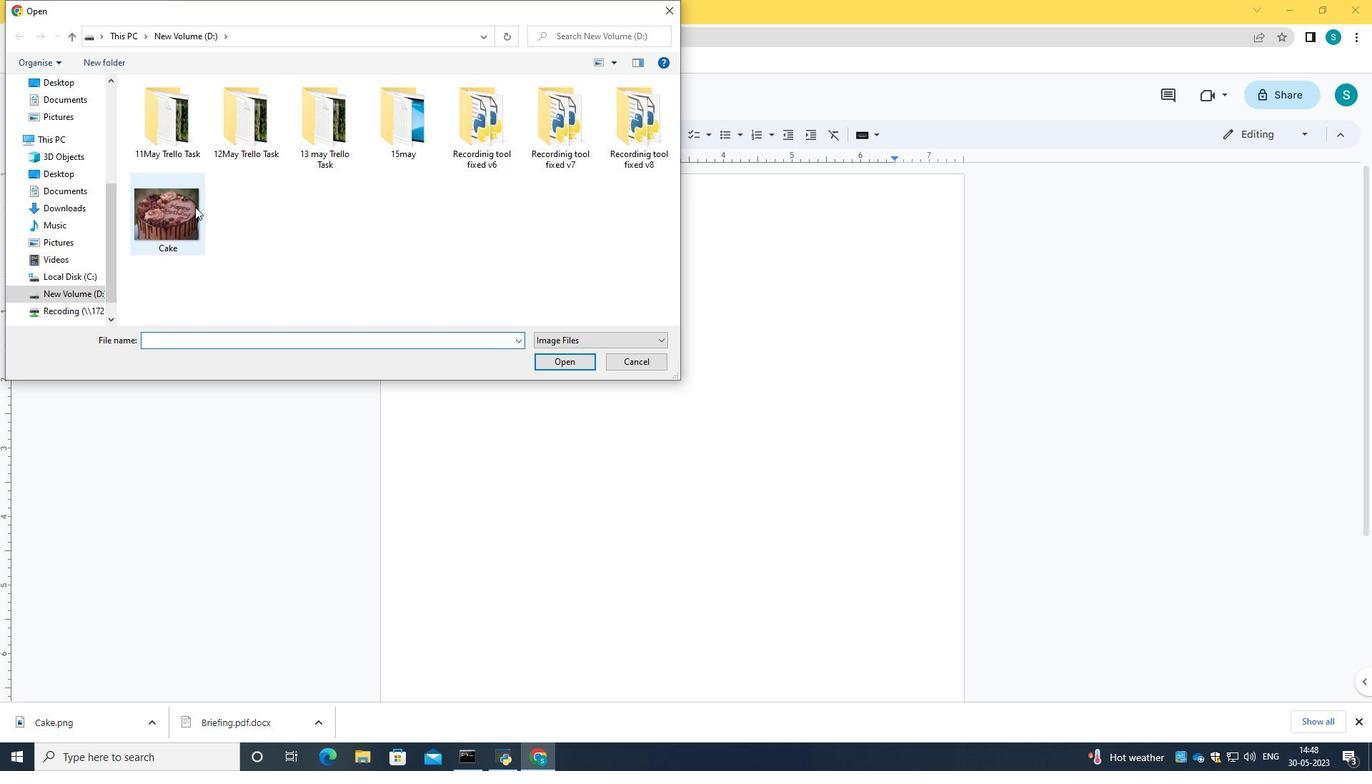 
Action: Mouse moved to (164, 232)
Screenshot: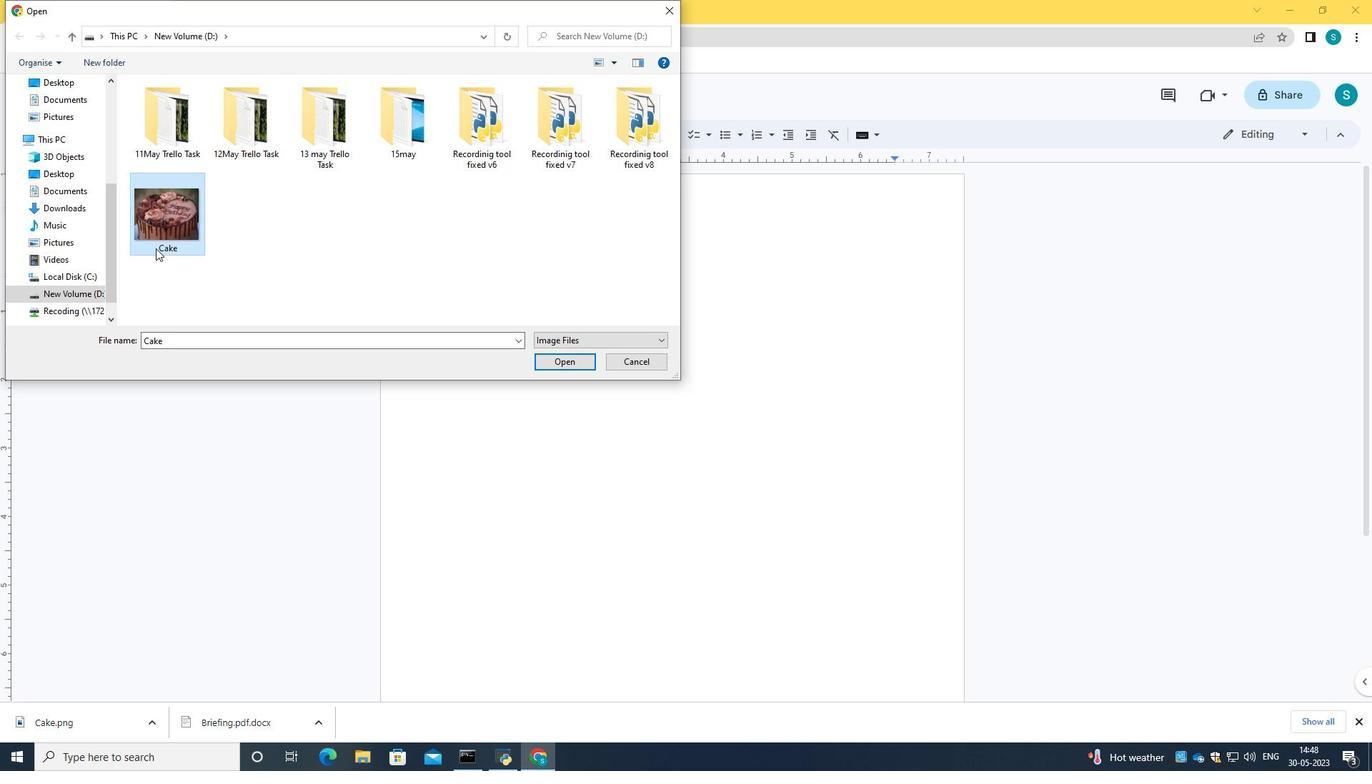 
Action: Mouse pressed left at (164, 232)
Screenshot: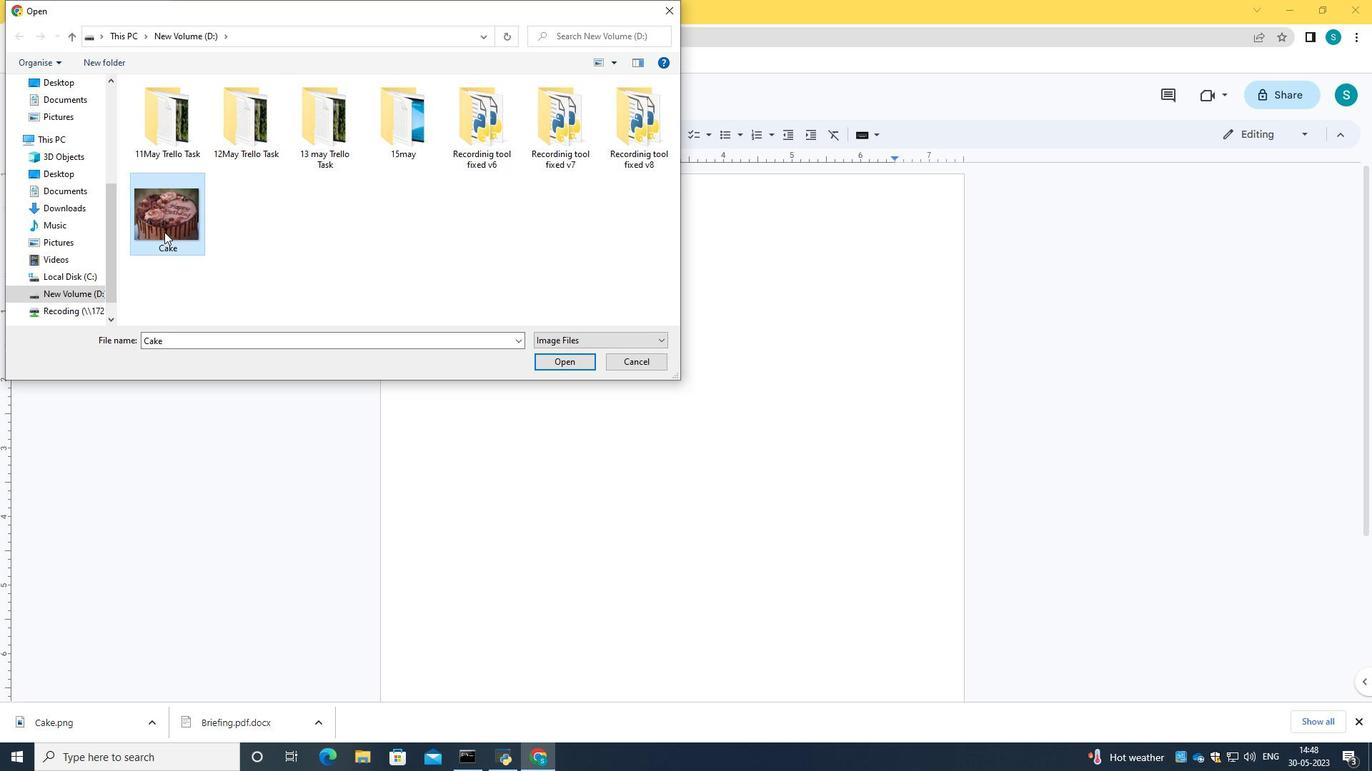 
Action: Mouse pressed left at (164, 232)
Screenshot: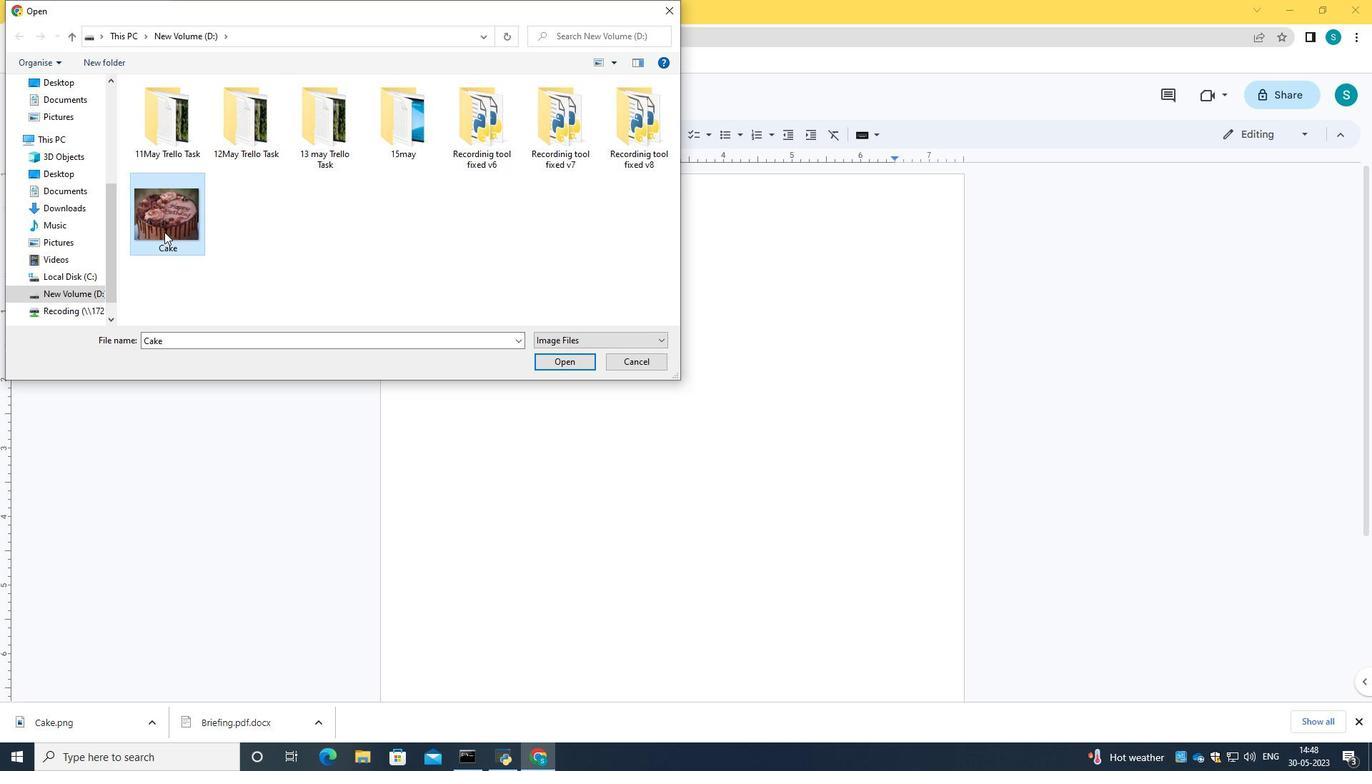 
Action: Mouse moved to (452, 225)
Screenshot: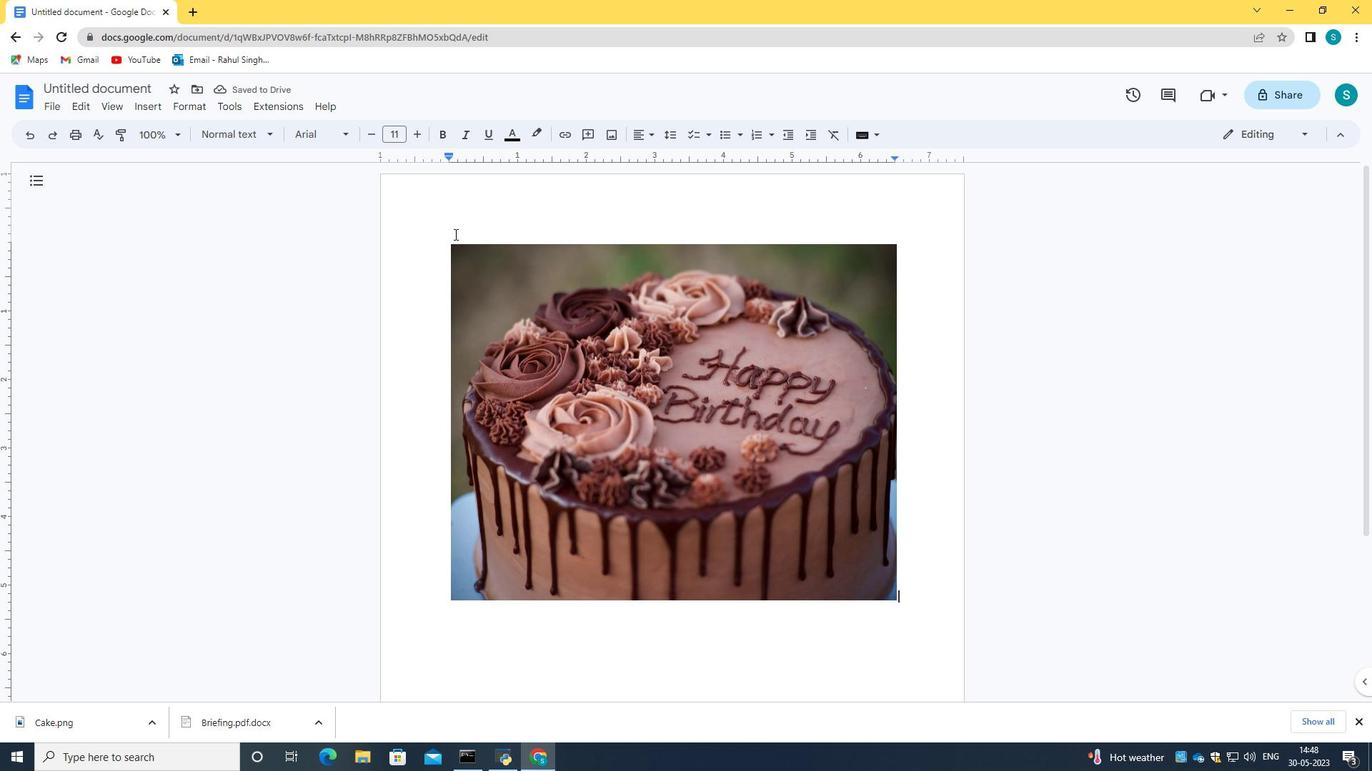 
Action: Mouse pressed left at (452, 225)
Screenshot: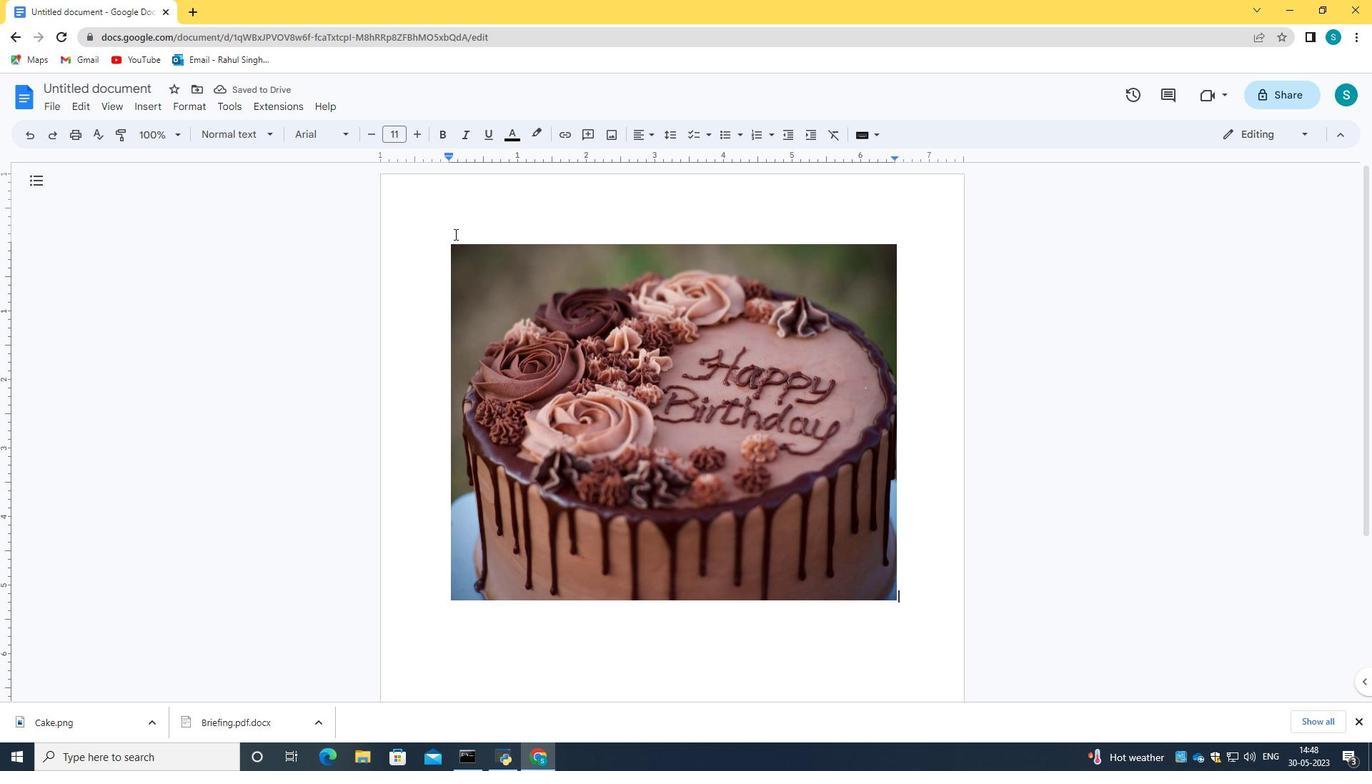 
Action: Mouse moved to (152, 104)
Screenshot: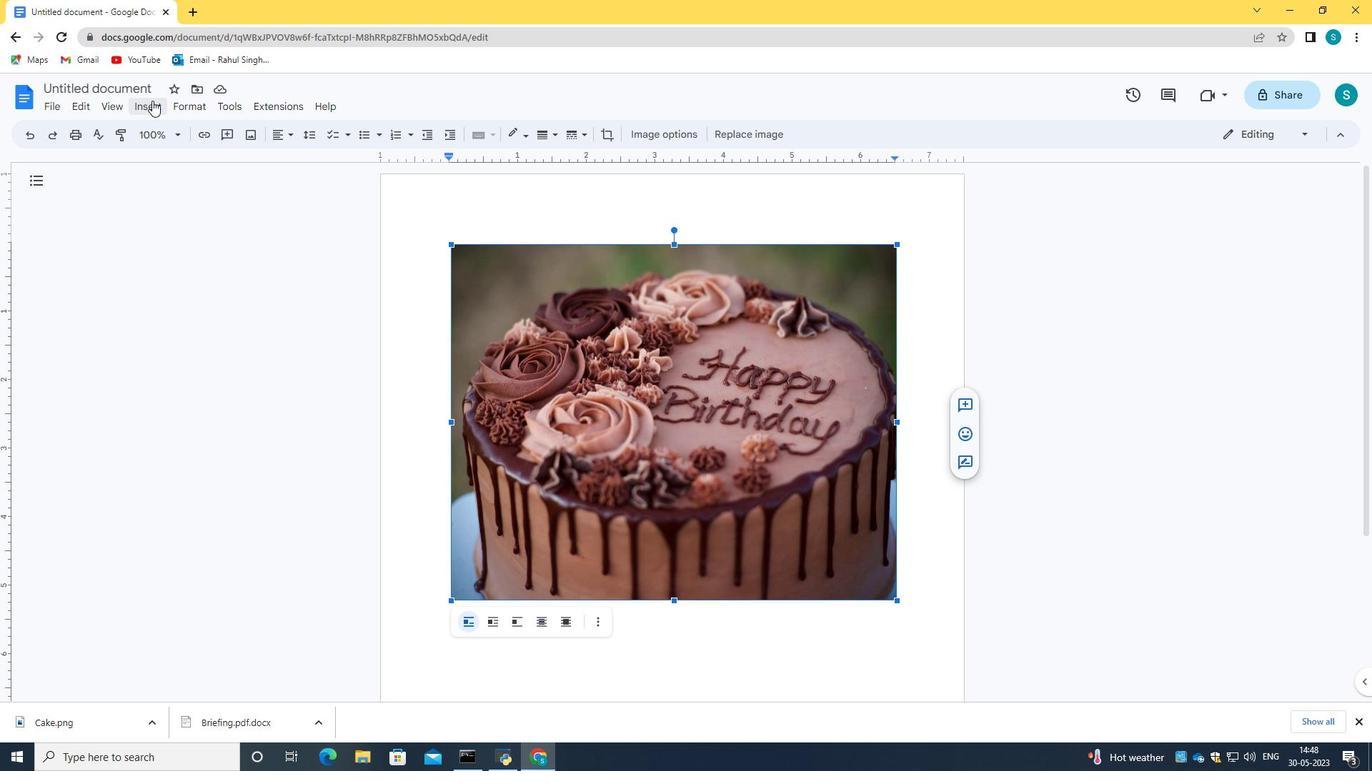 
Action: Mouse pressed left at (152, 104)
Screenshot: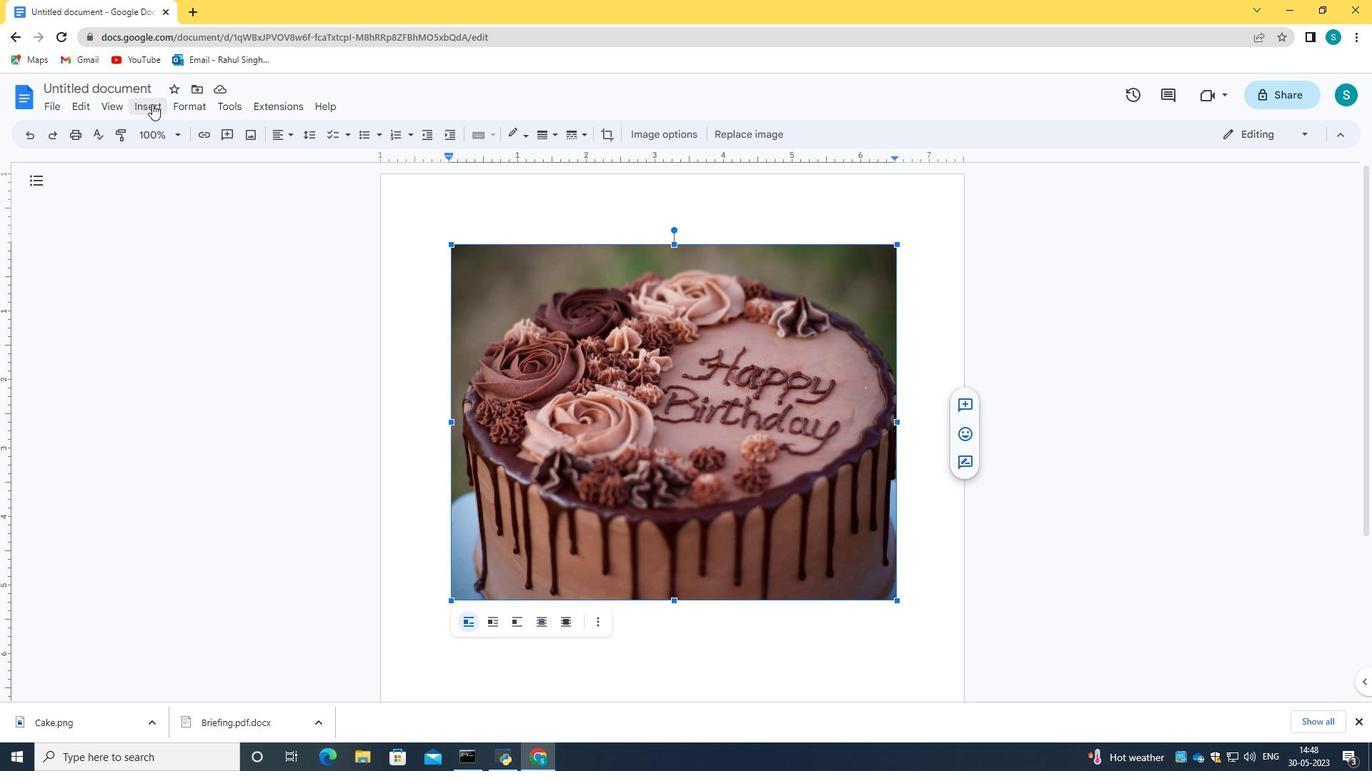 
Action: Mouse moved to (591, 625)
Screenshot: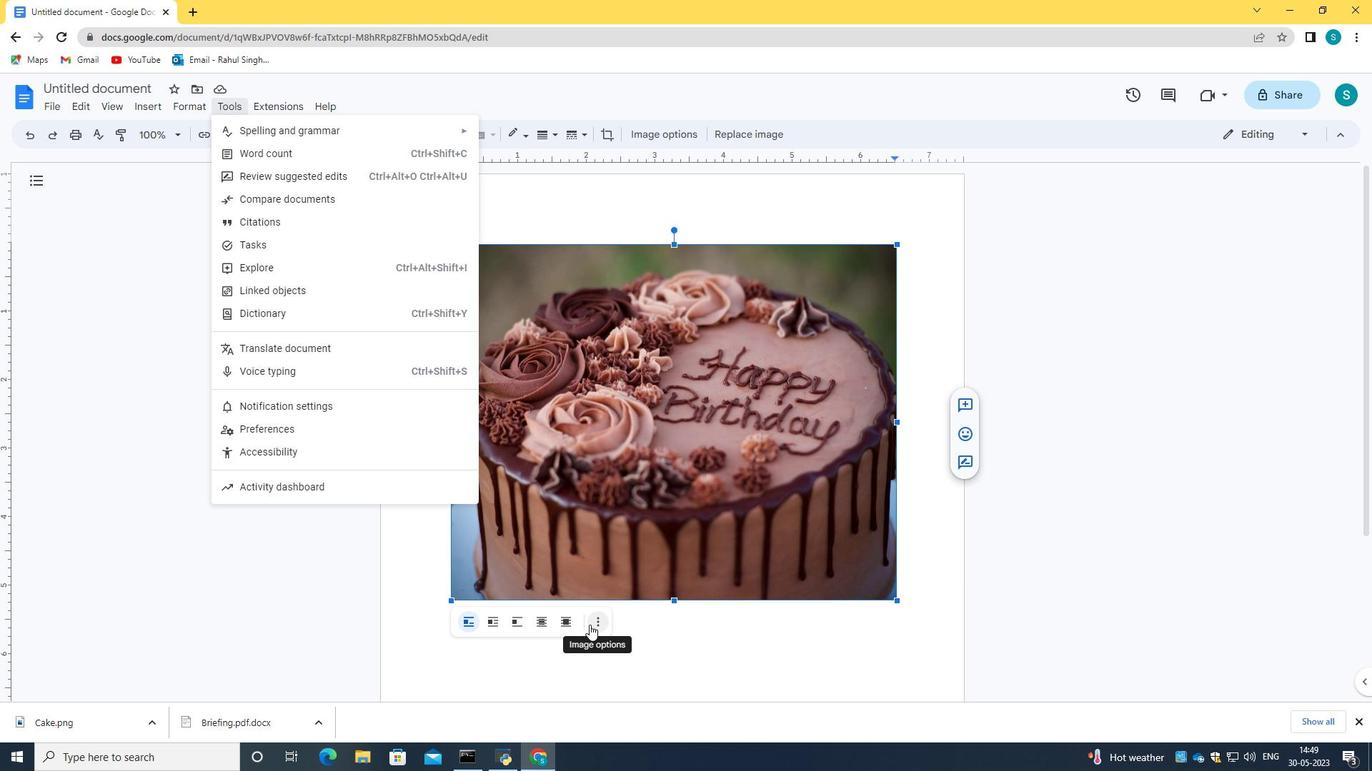 
Action: Mouse pressed left at (591, 625)
Screenshot: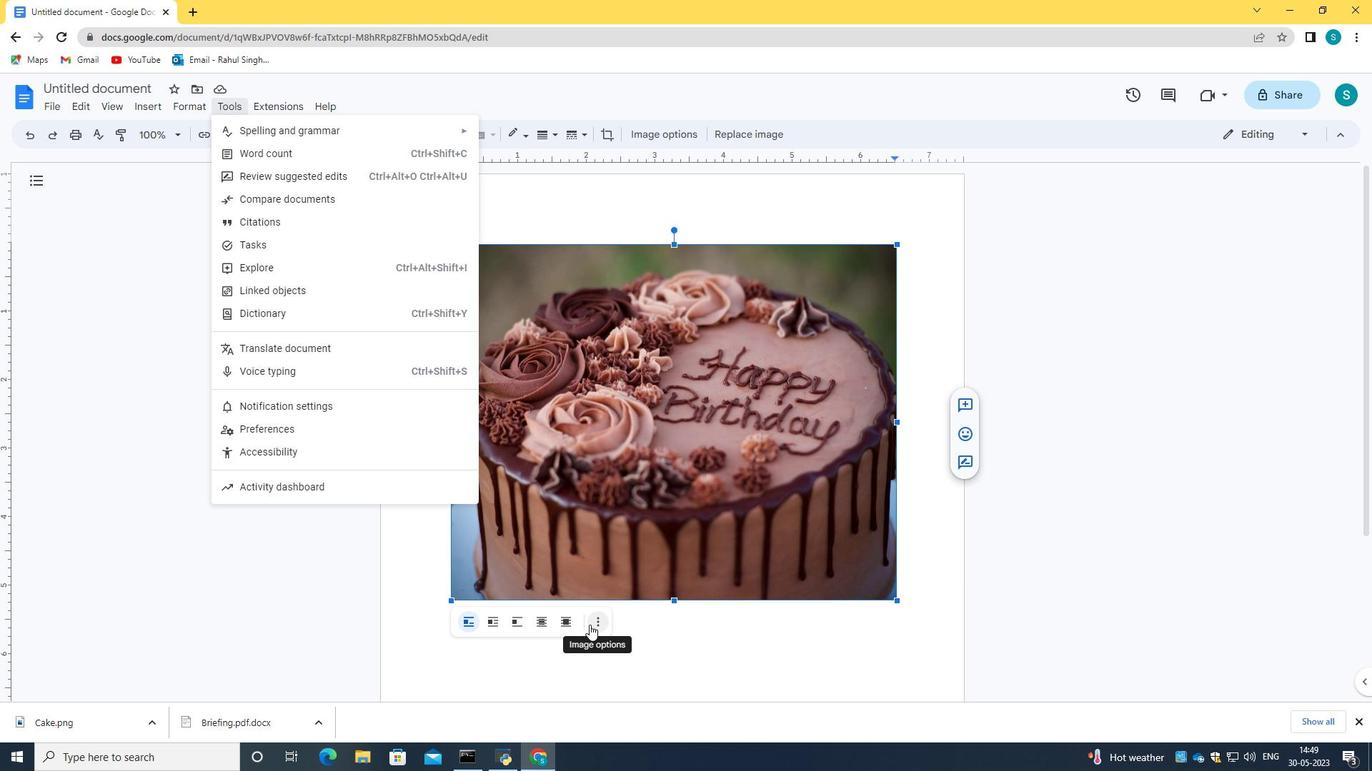 
Action: Mouse moved to (416, 553)
Screenshot: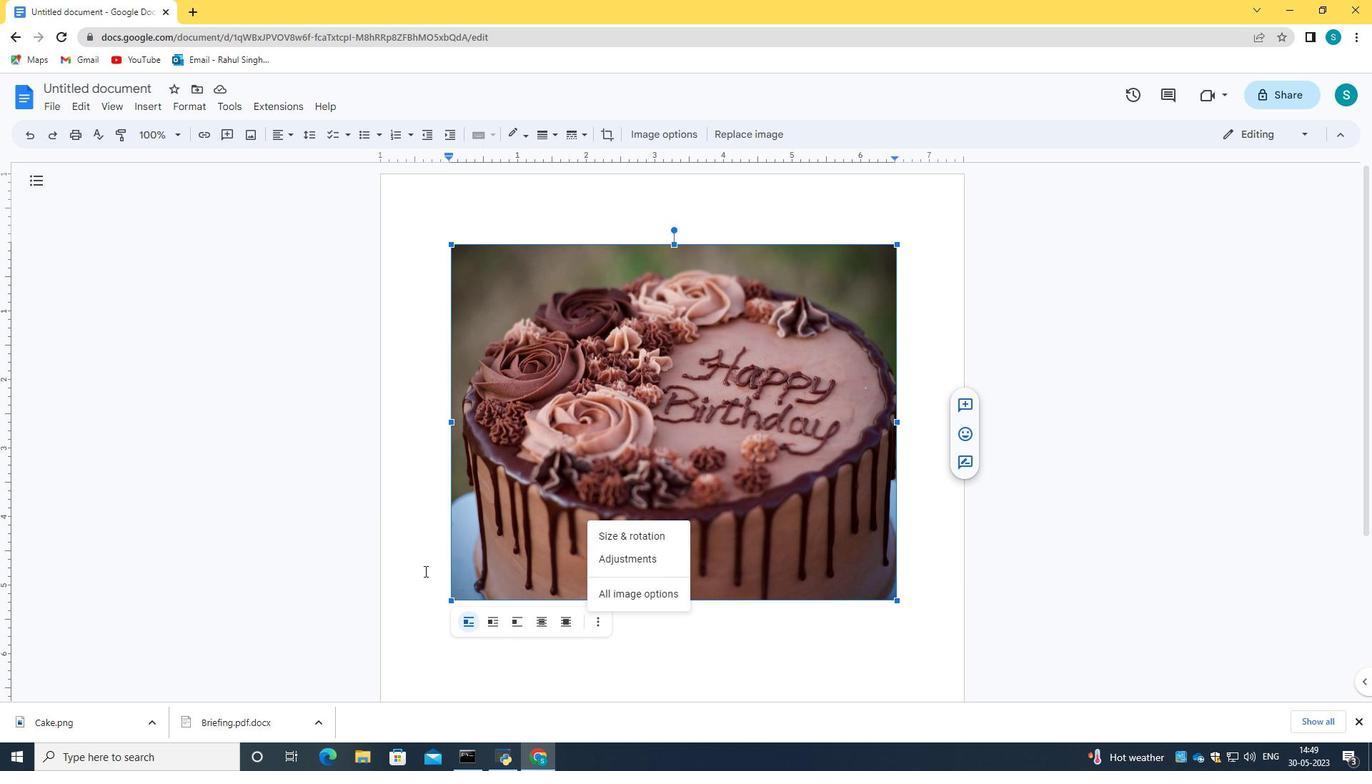 
Action: Mouse pressed left at (416, 553)
Screenshot: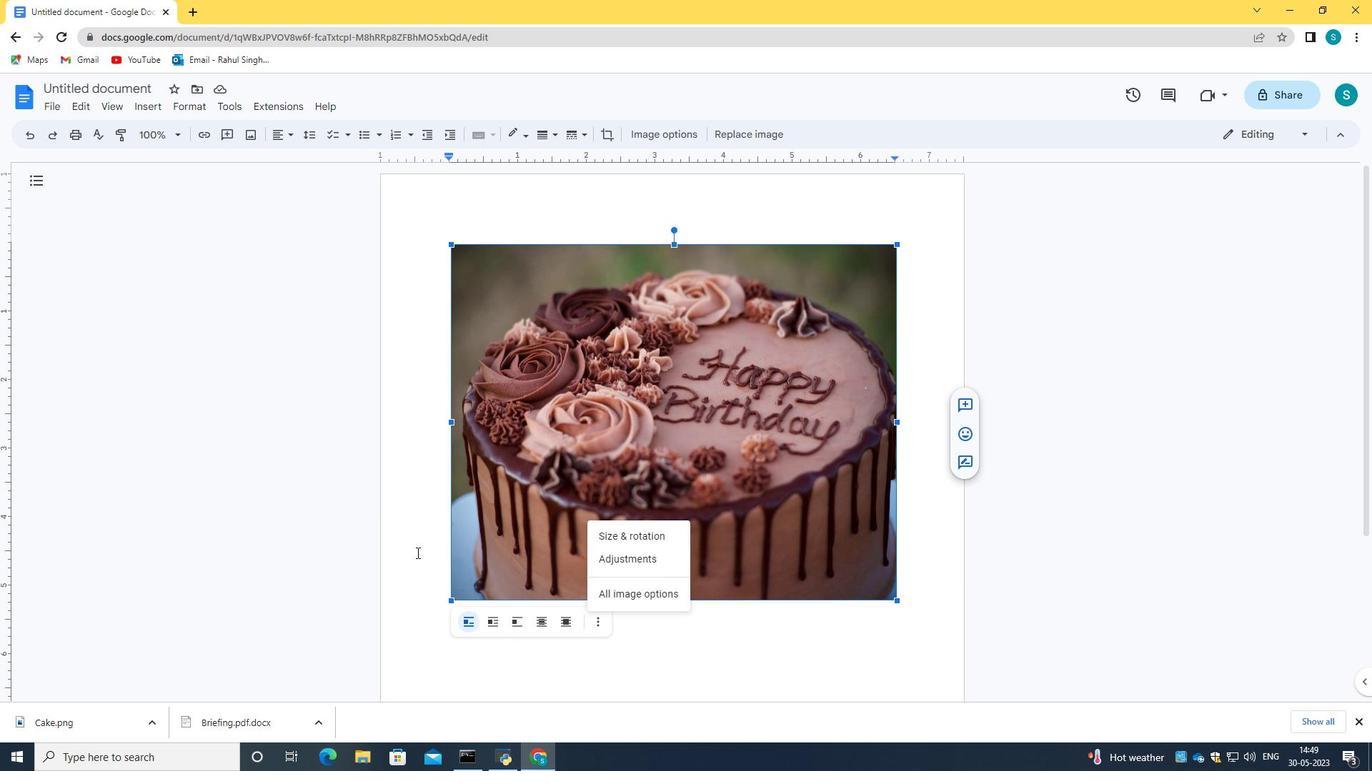 
Action: Mouse moved to (942, 308)
Screenshot: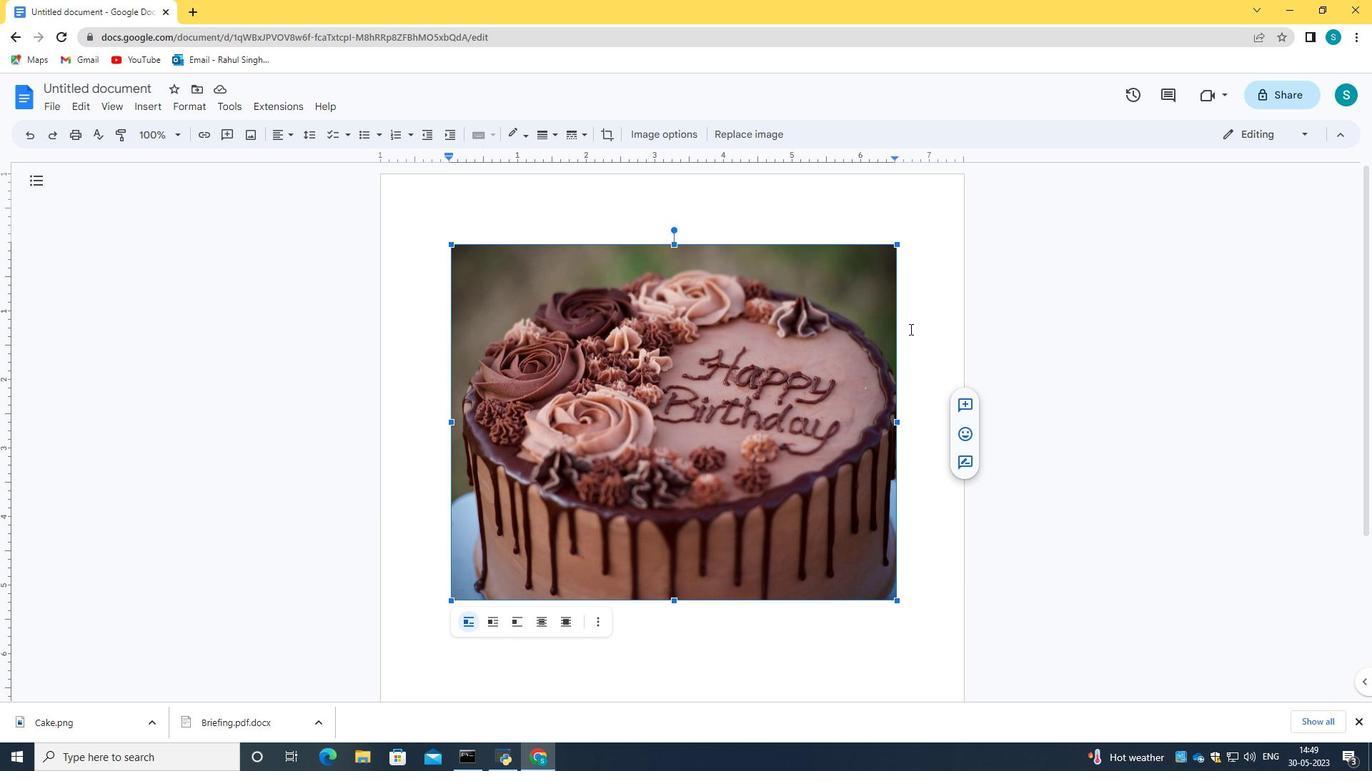 
Action: Mouse pressed left at (942, 308)
Screenshot: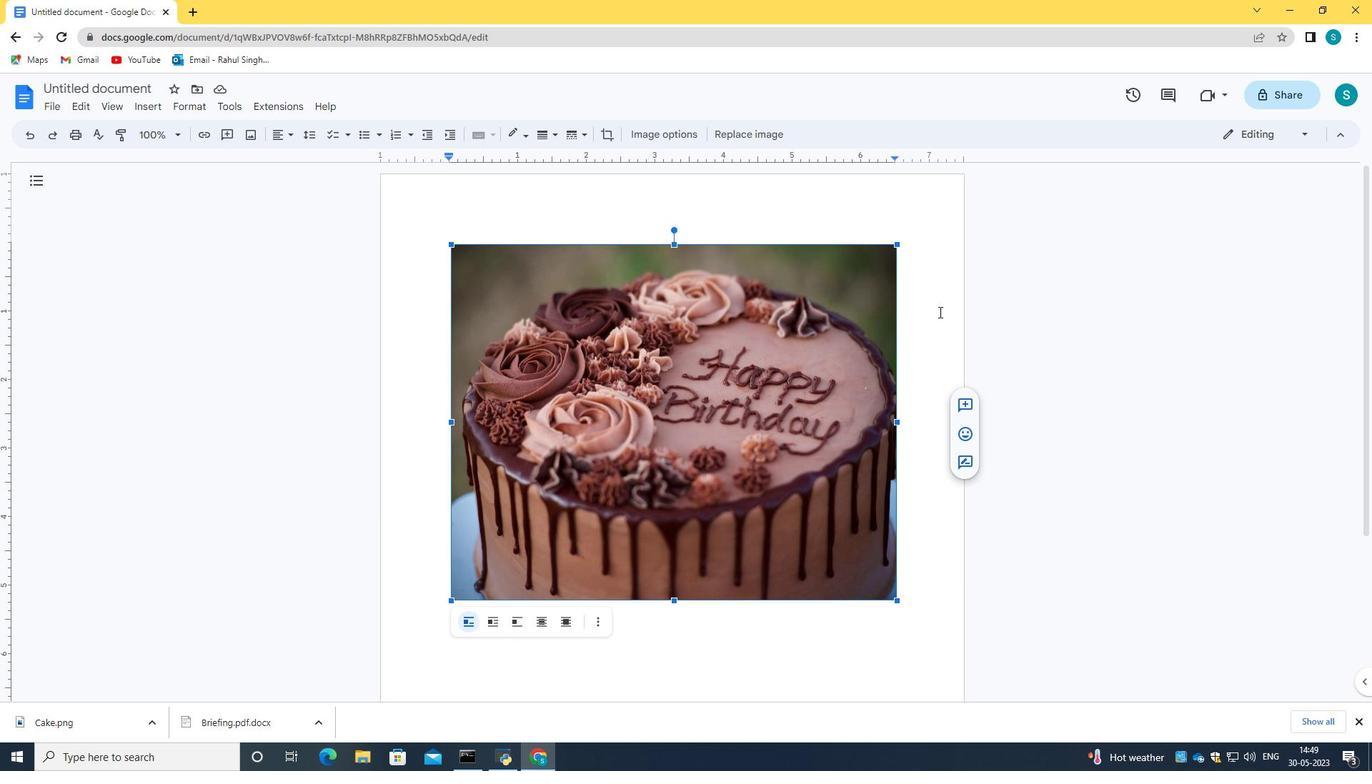 
Action: Mouse pressed left at (942, 308)
Screenshot: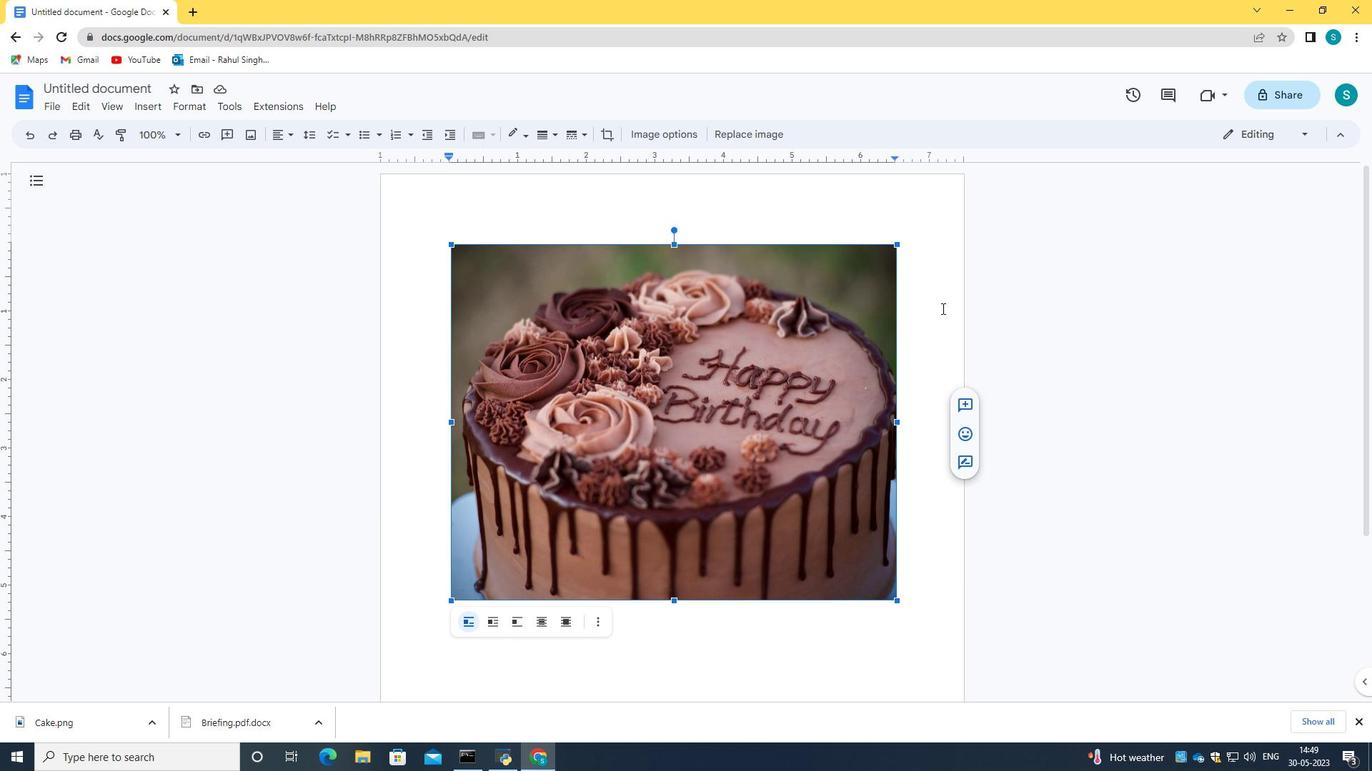 
Action: Mouse moved to (404, 235)
Screenshot: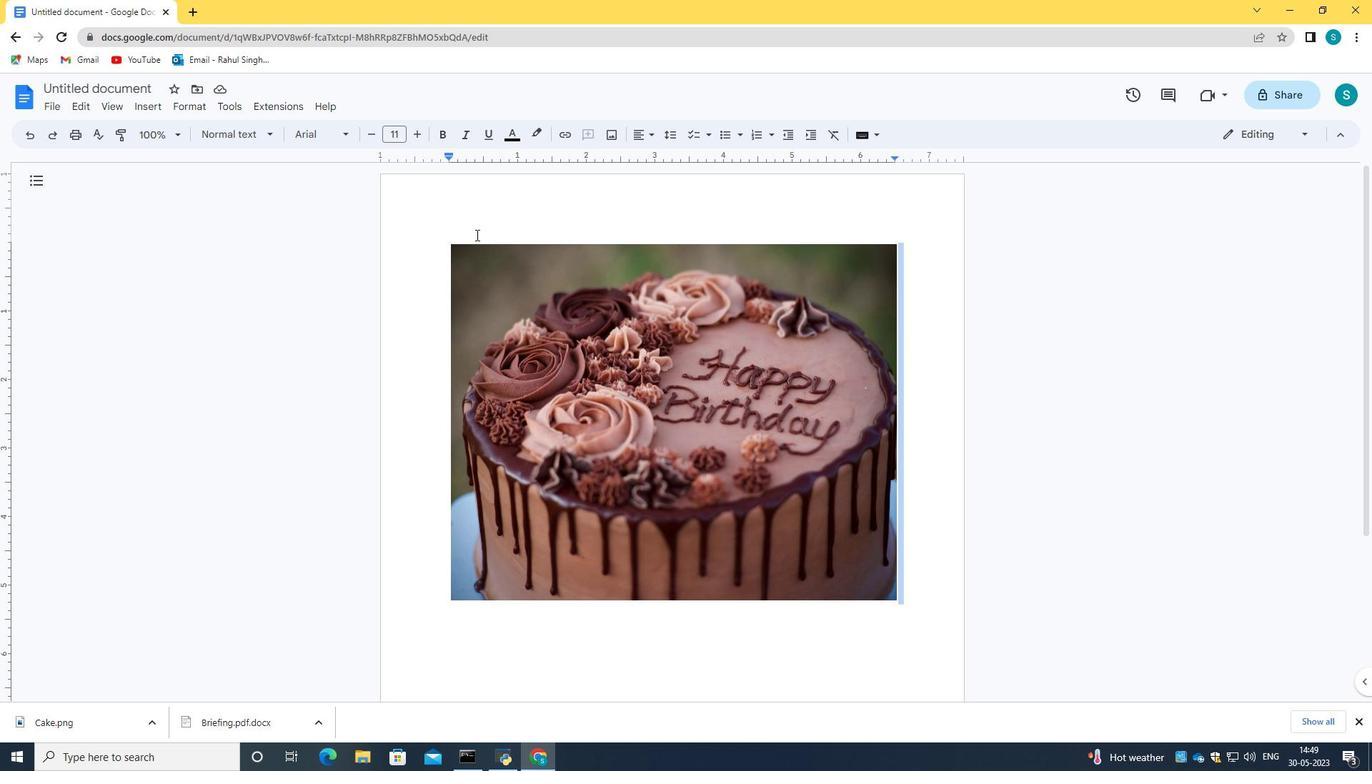 
Action: Mouse pressed left at (404, 235)
Screenshot: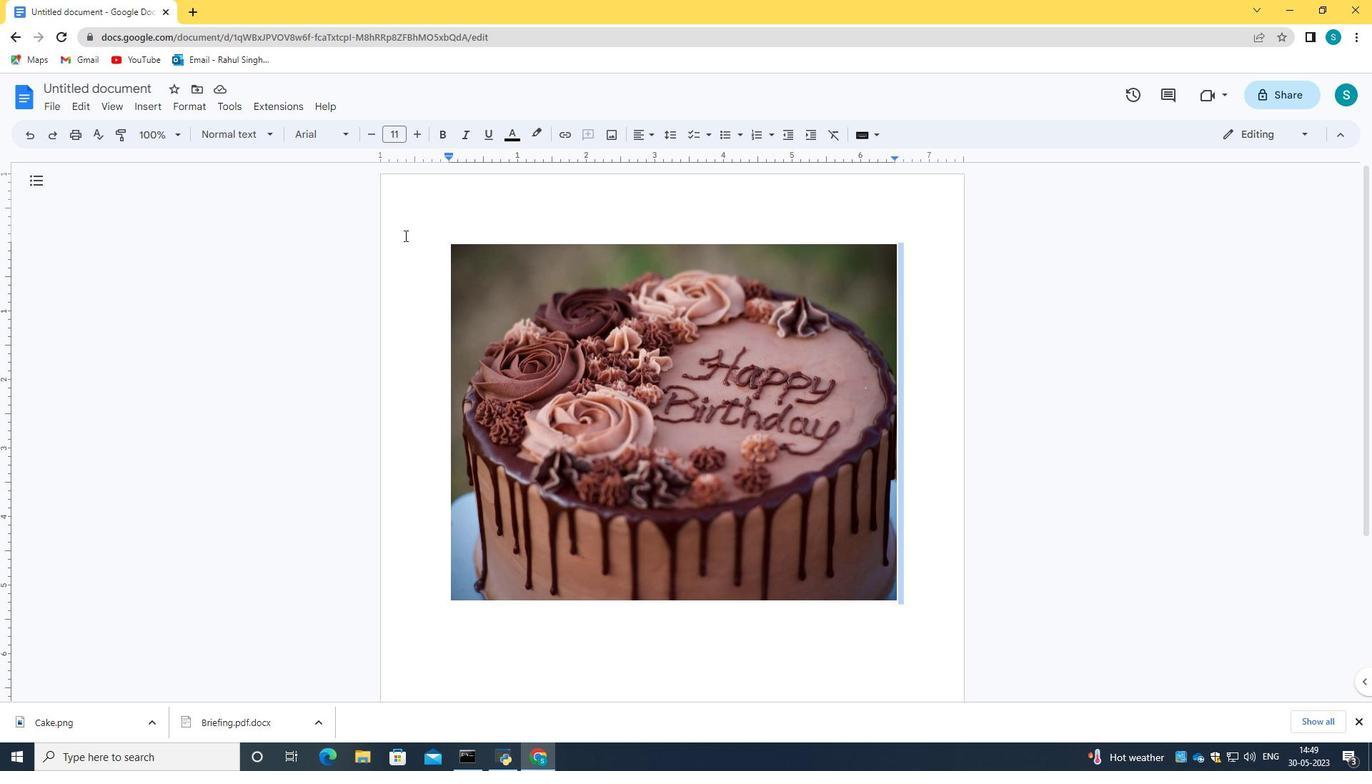 
Action: Mouse moved to (575, 201)
Screenshot: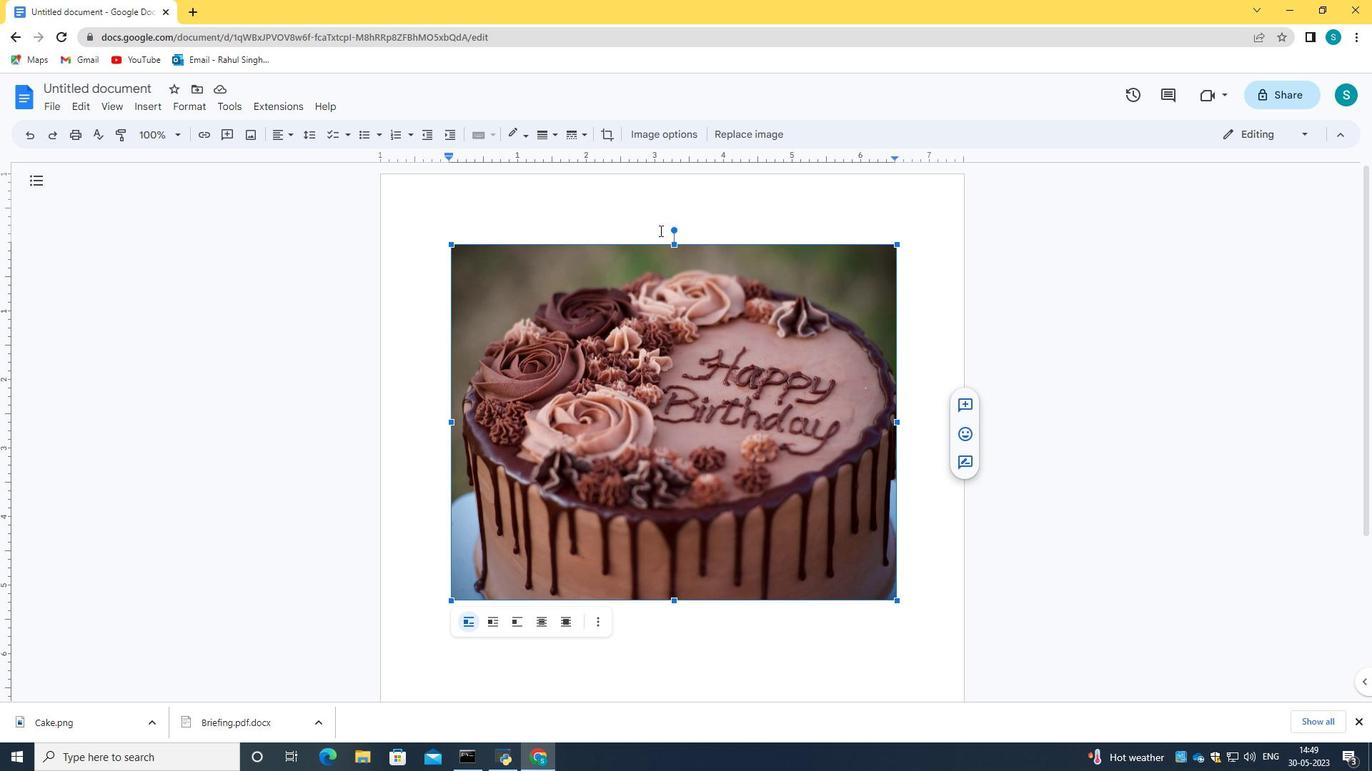 
Action: Mouse pressed left at (575, 201)
Screenshot: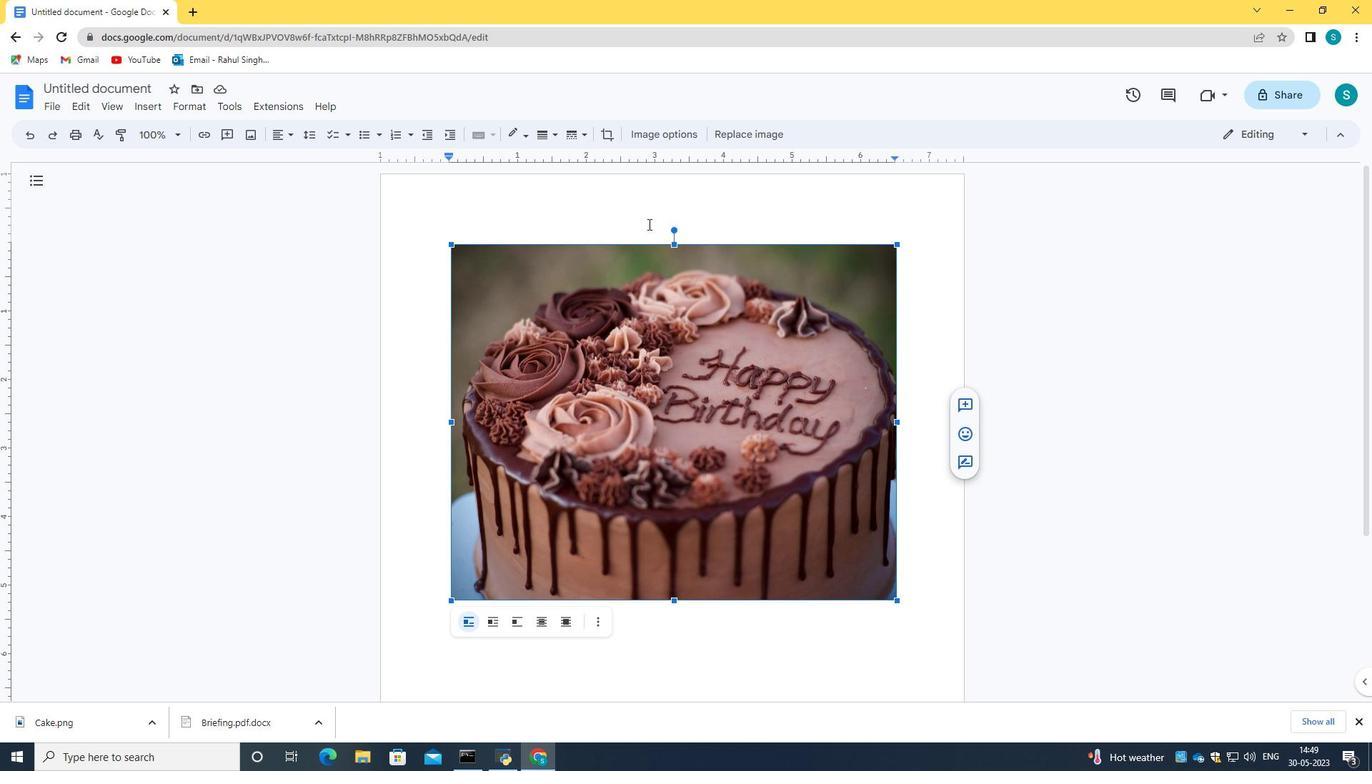 
Action: Mouse moved to (581, 135)
Screenshot: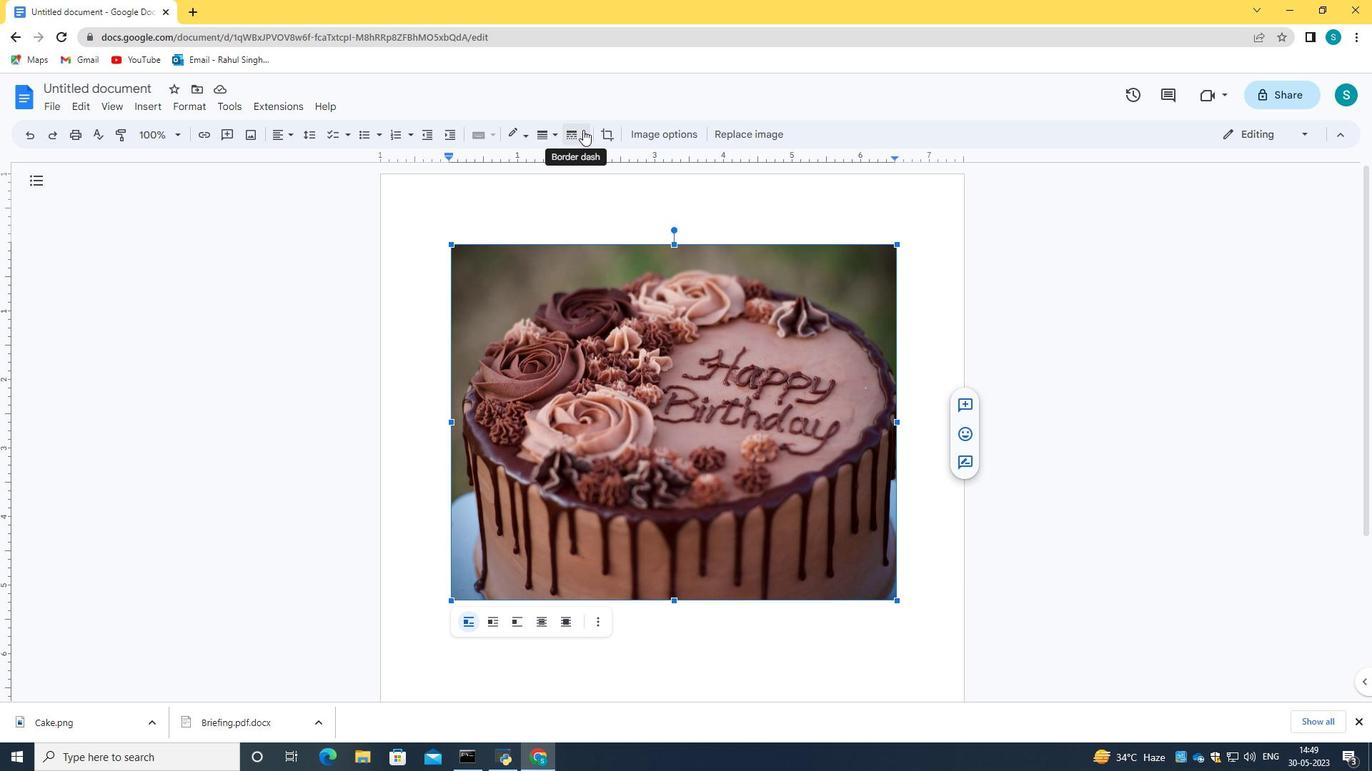
Action: Mouse pressed left at (581, 135)
Screenshot: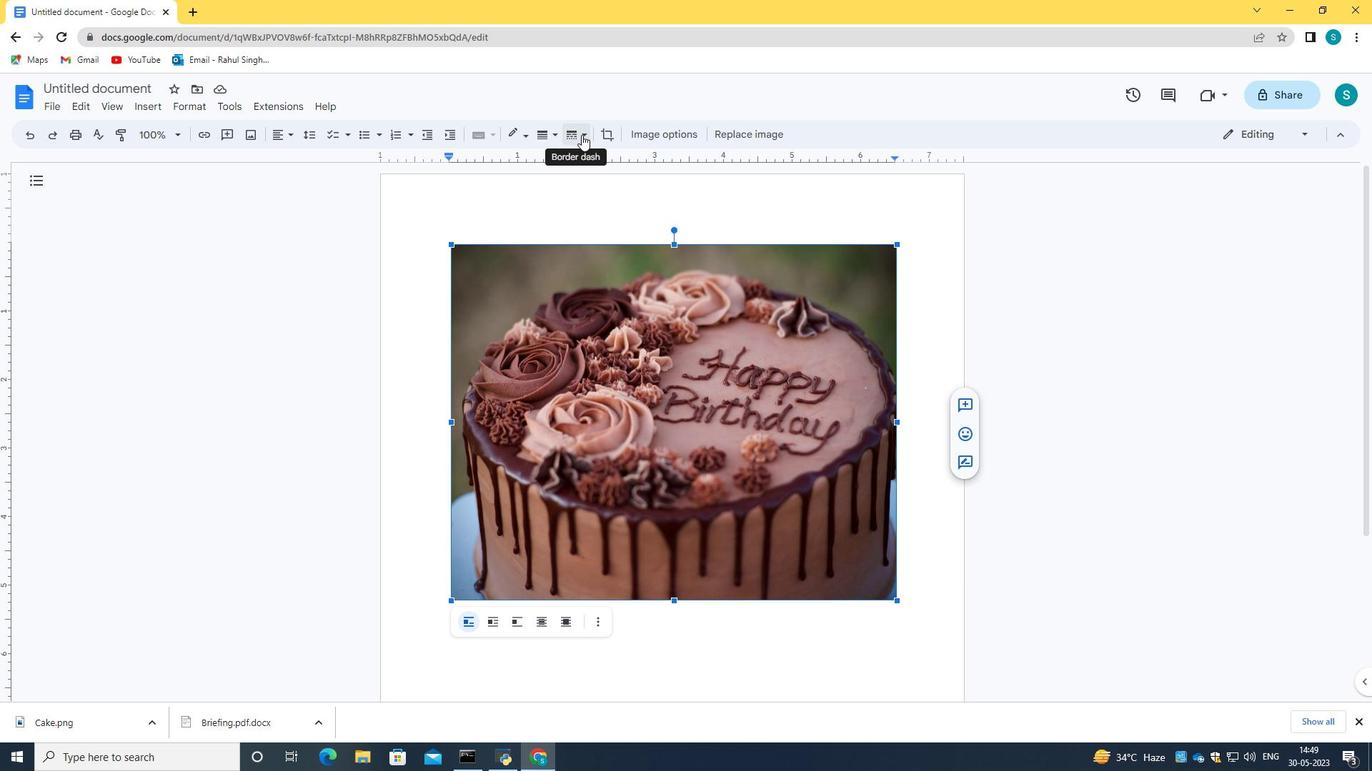 
Action: Mouse moved to (597, 179)
Screenshot: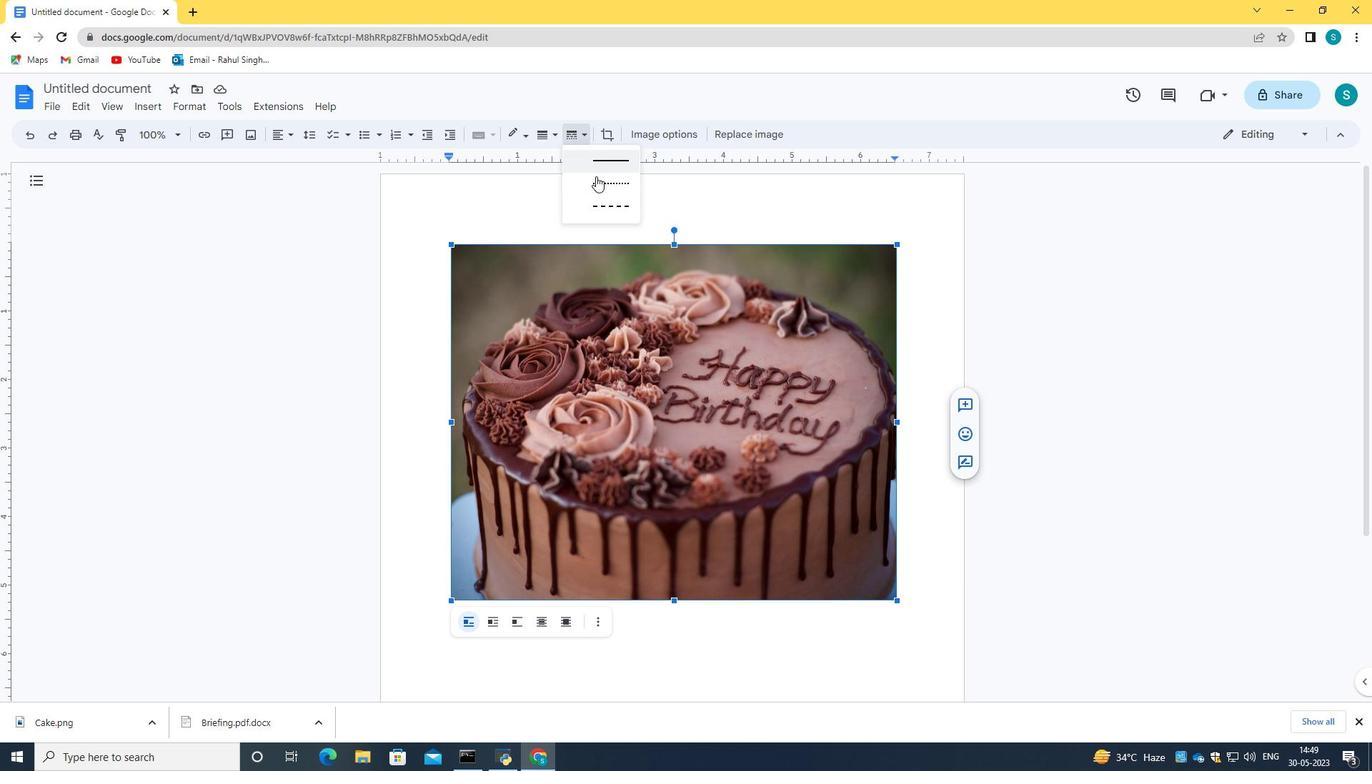 
Action: Mouse pressed left at (597, 179)
Screenshot: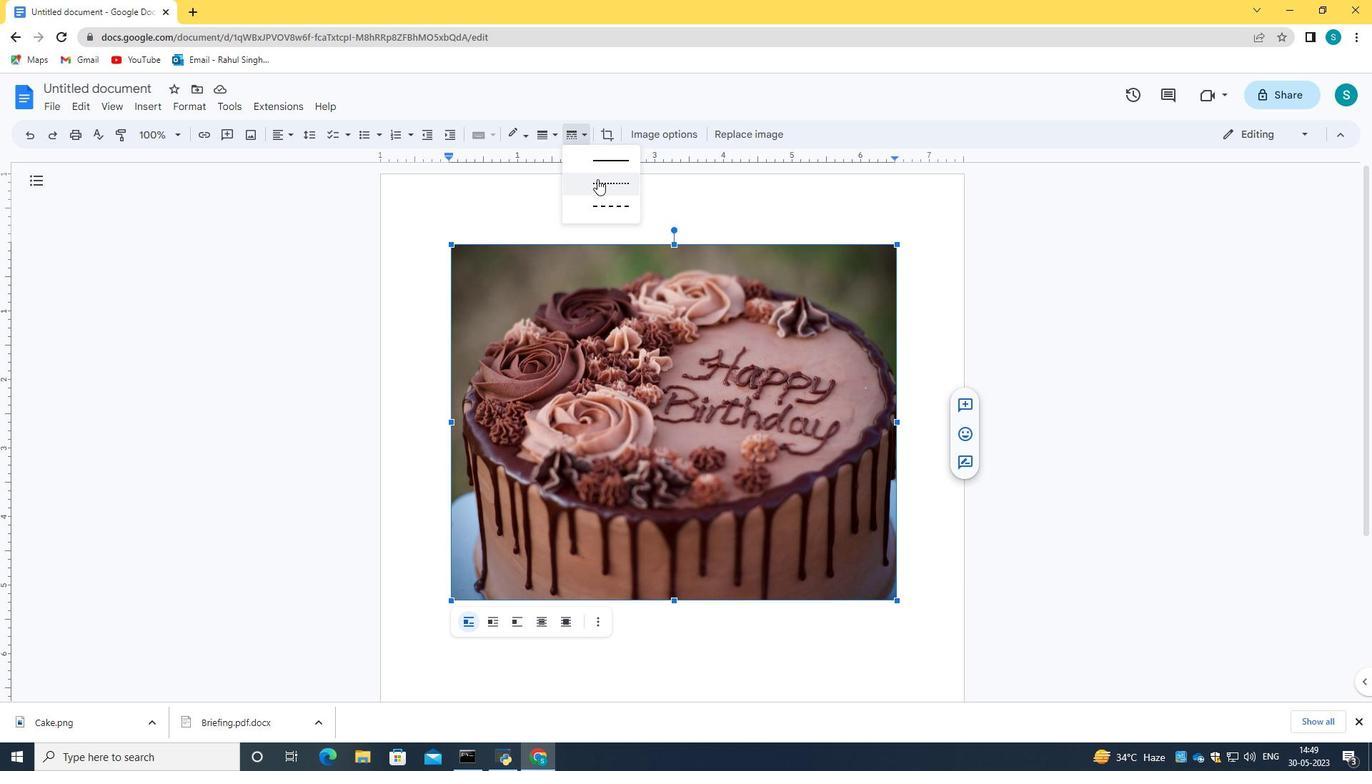 
Action: Mouse moved to (546, 135)
Screenshot: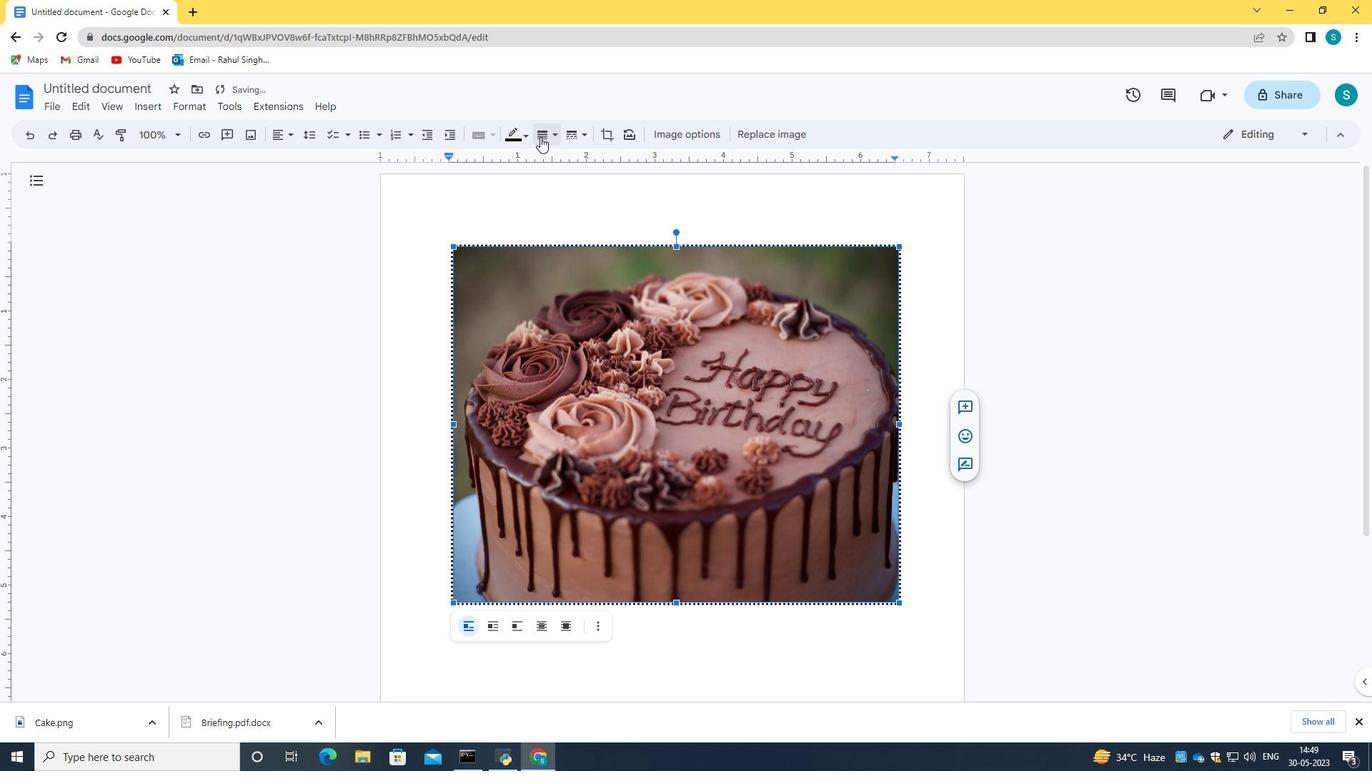 
Action: Mouse pressed left at (547, 135)
Screenshot: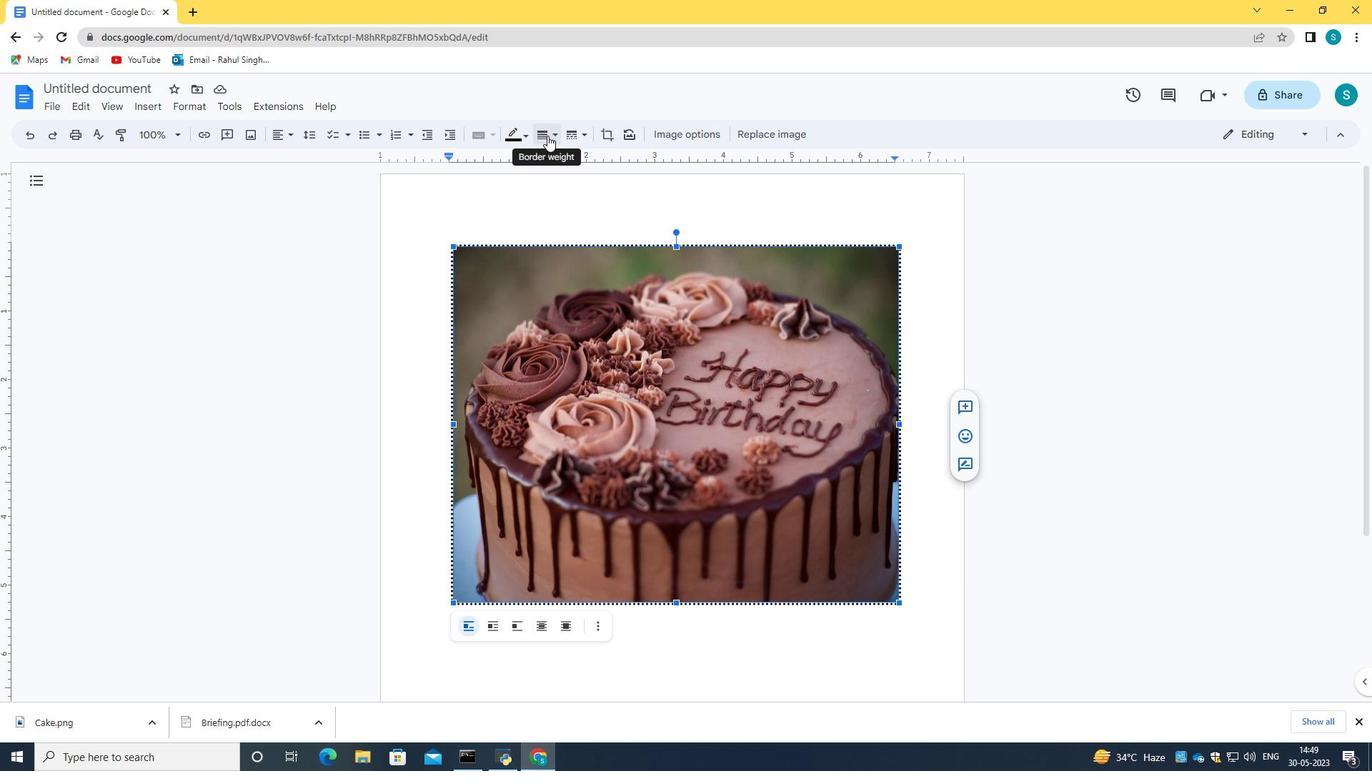 
Action: Mouse moved to (574, 186)
Screenshot: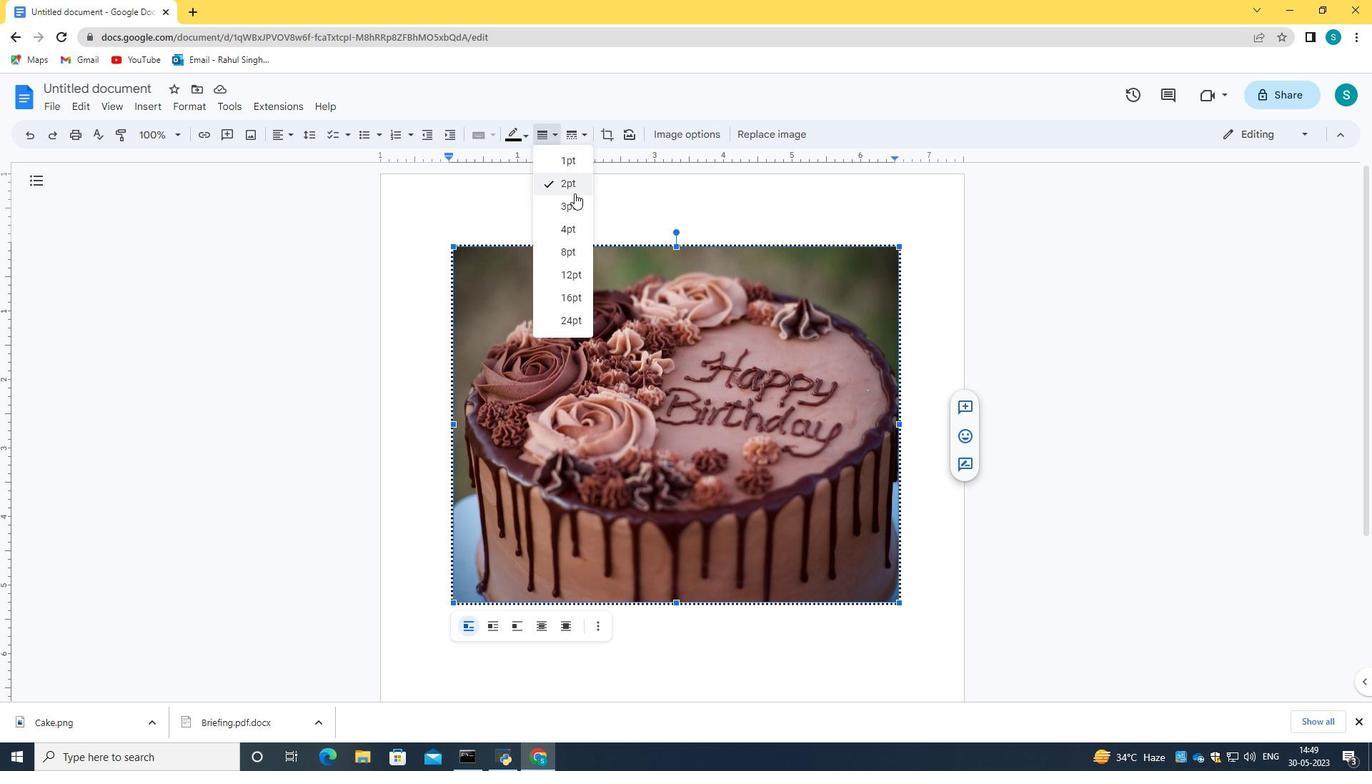 
Action: Mouse pressed left at (574, 186)
Screenshot: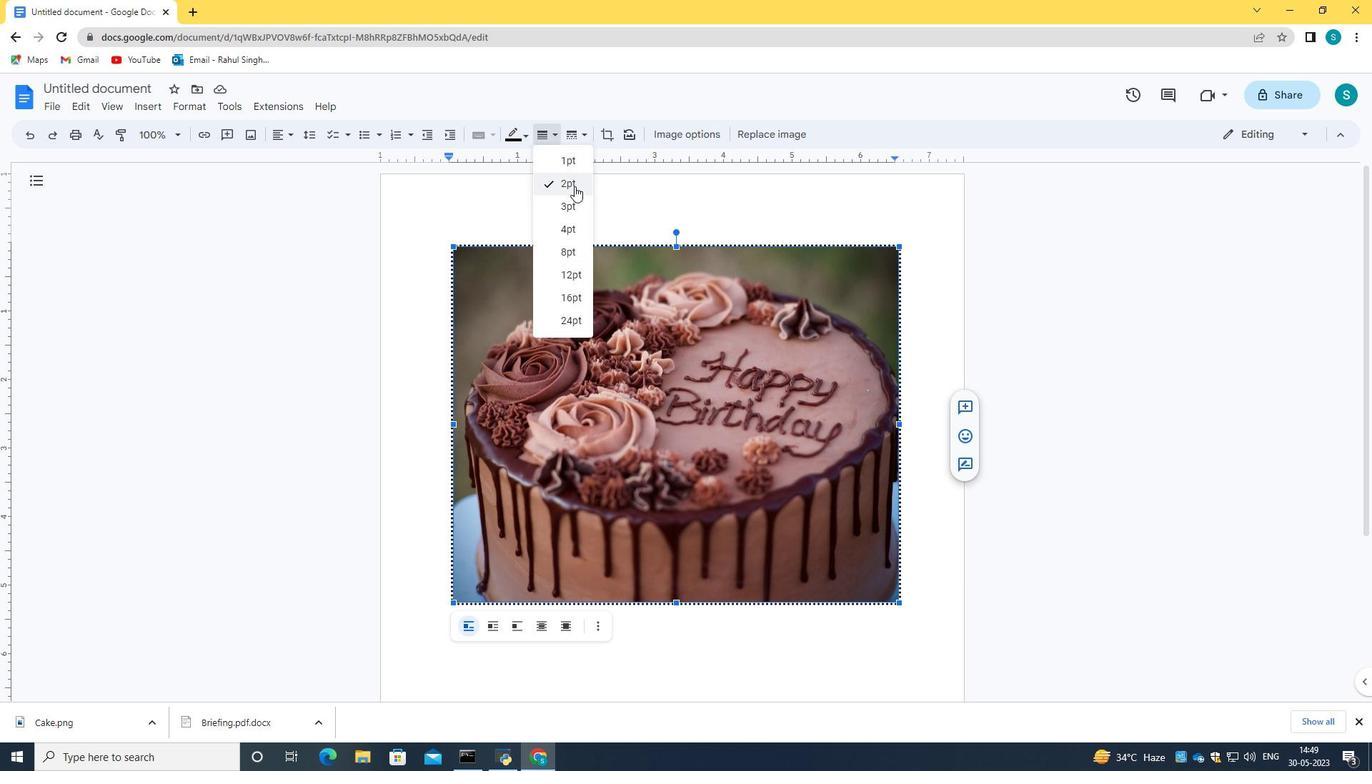 
Action: Mouse pressed left at (574, 186)
Screenshot: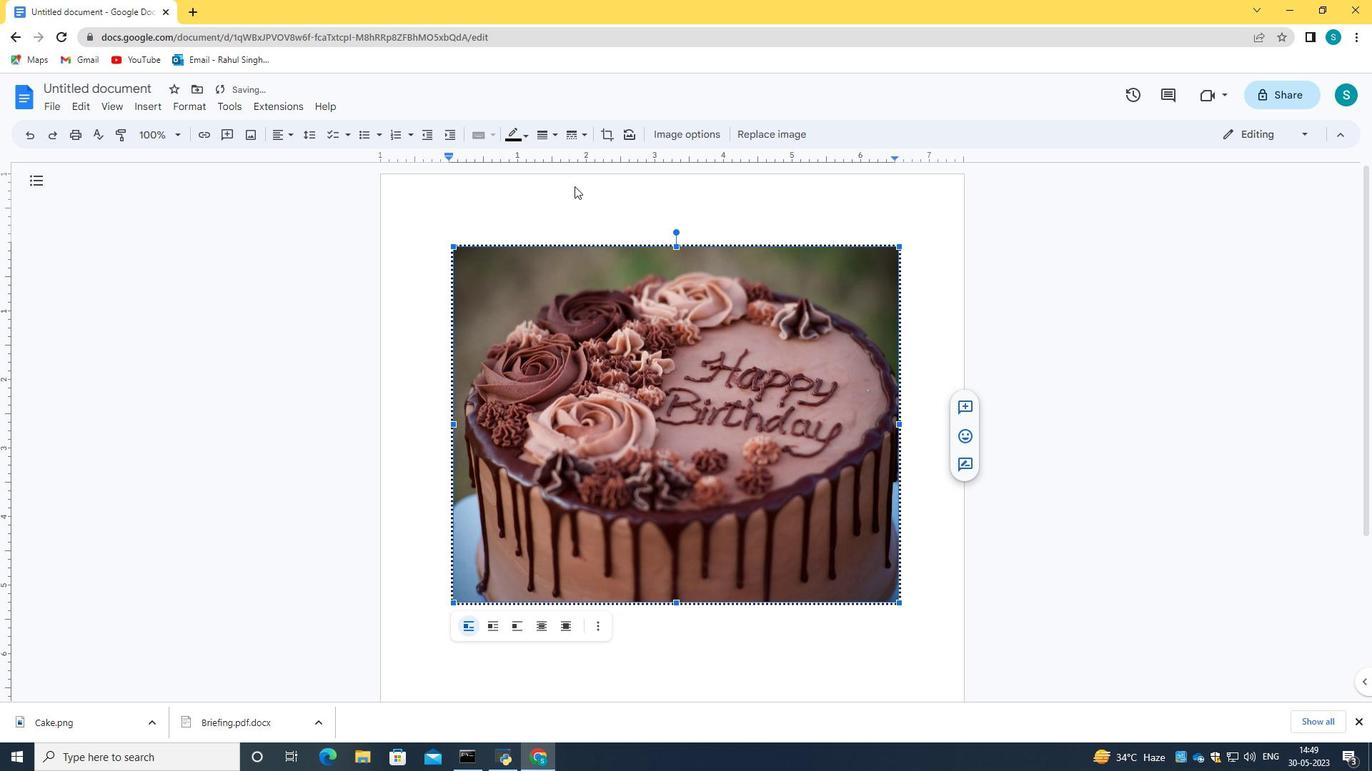 
